 Task: Add an event with the title Training Session: Effective Team Collaboration and Communication, date ''2024/04/11'', time 9:40 AM to 11:40 AMand add a description: A Team Building Exercise is a purposeful activity or program designed to enhance collaboration, communication, trust, and camaraderie among team members. These exercises aim to strengthen relationships, improve team dynamics, and foster a positive and productive work environment. Team building exercises can take various forms, from indoor games and challenges to outdoor adventures or structured workshops._x000D_
_x000D_
Select event color  Banana . Add location for the event as: 987 Unter den Linden, Berlin, Germany, logged in from the account softage.5@softage.netand send the event invitation to softage.2@softage.net and softage.3@softage.net. Set a reminder for the event Every weekday(Monday to Friday)
Action: Mouse moved to (78, 146)
Screenshot: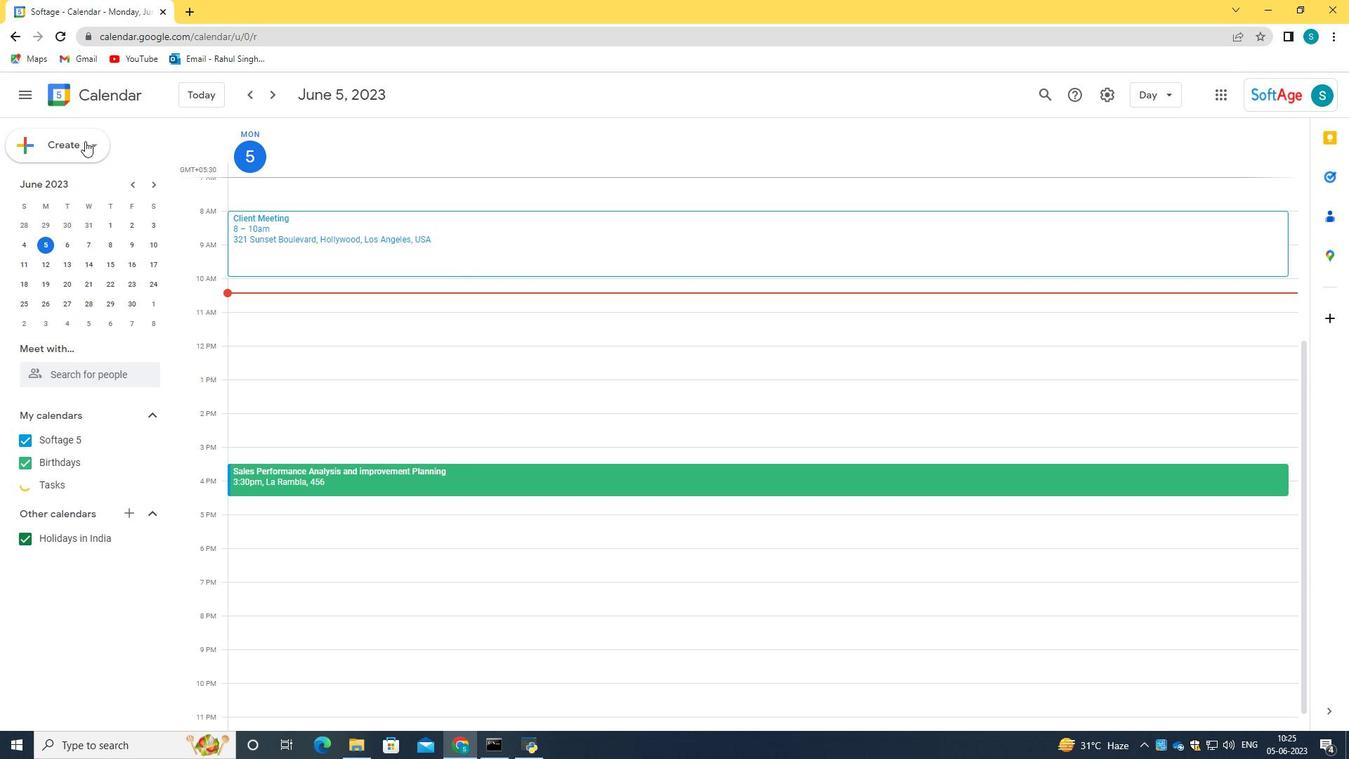 
Action: Mouse pressed left at (78, 146)
Screenshot: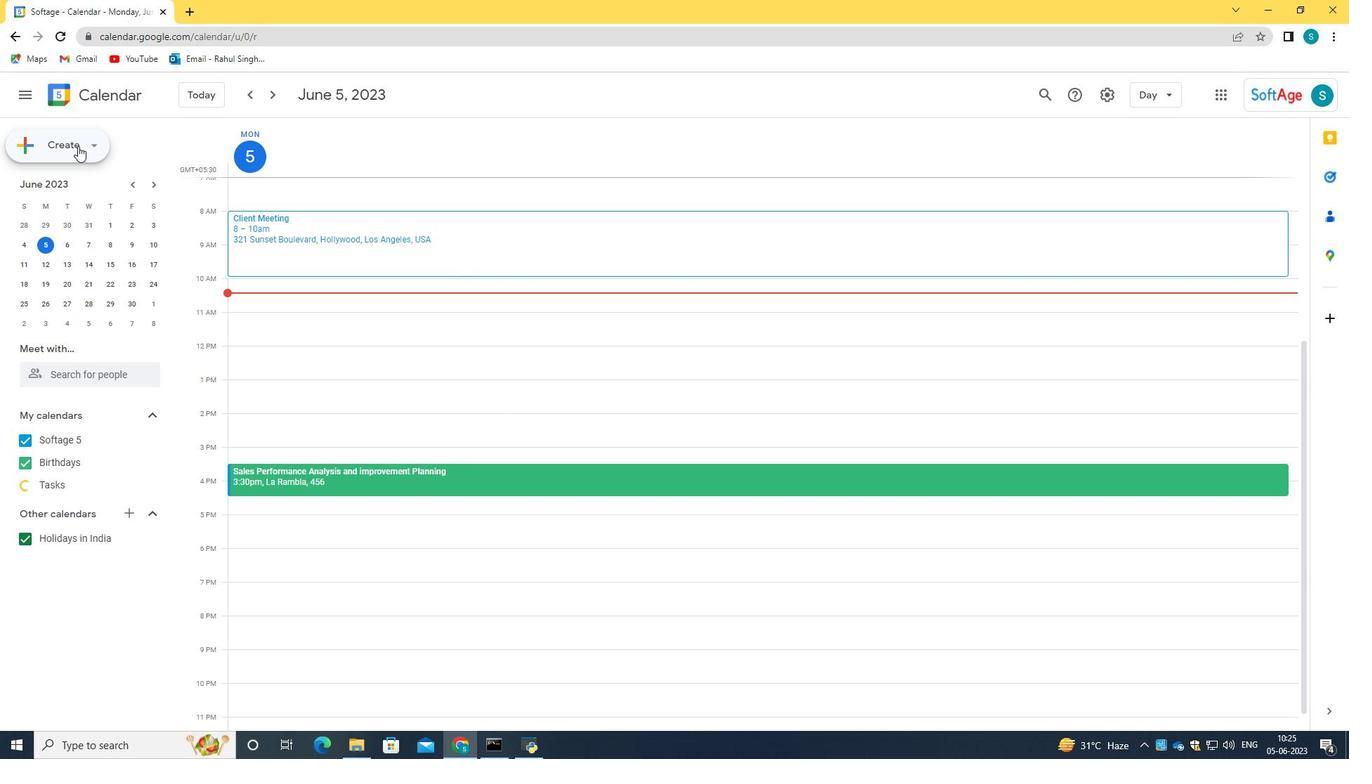 
Action: Mouse moved to (76, 184)
Screenshot: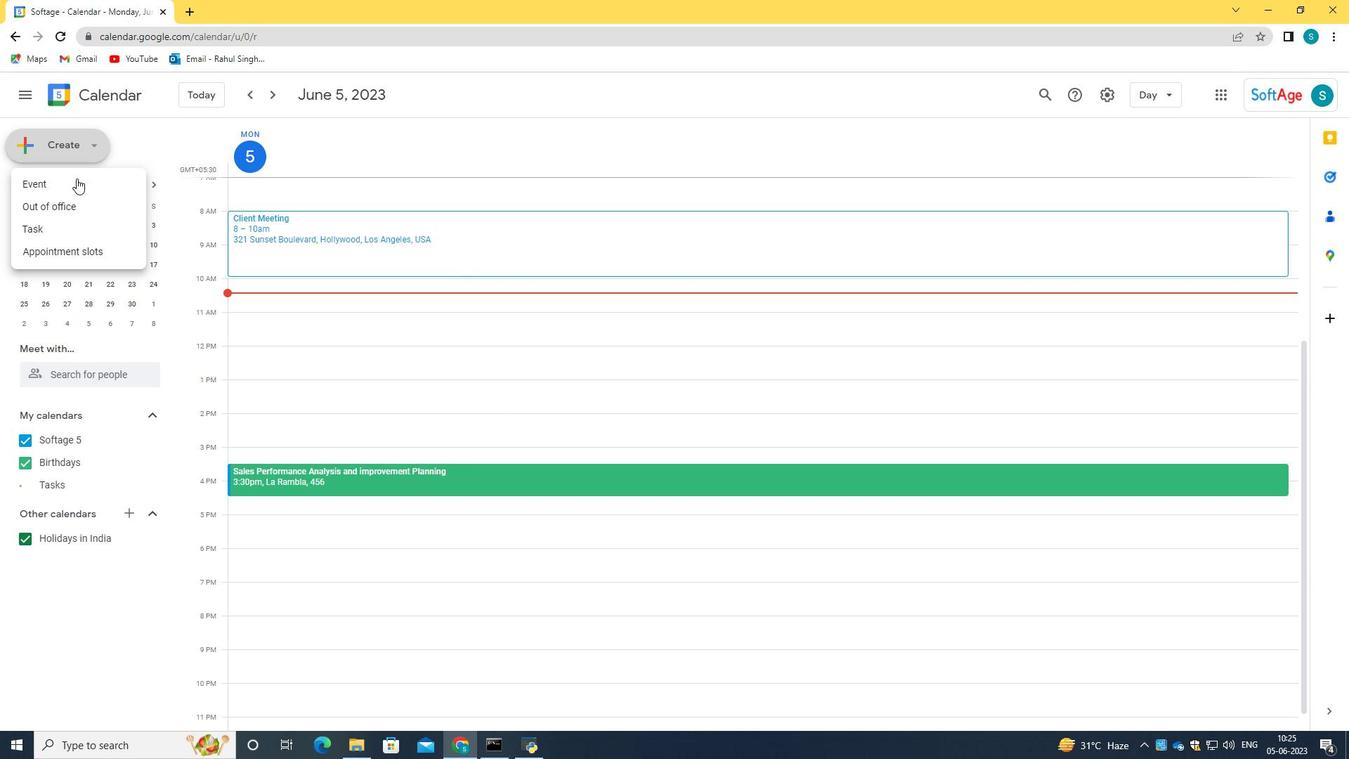 
Action: Mouse pressed left at (76, 184)
Screenshot: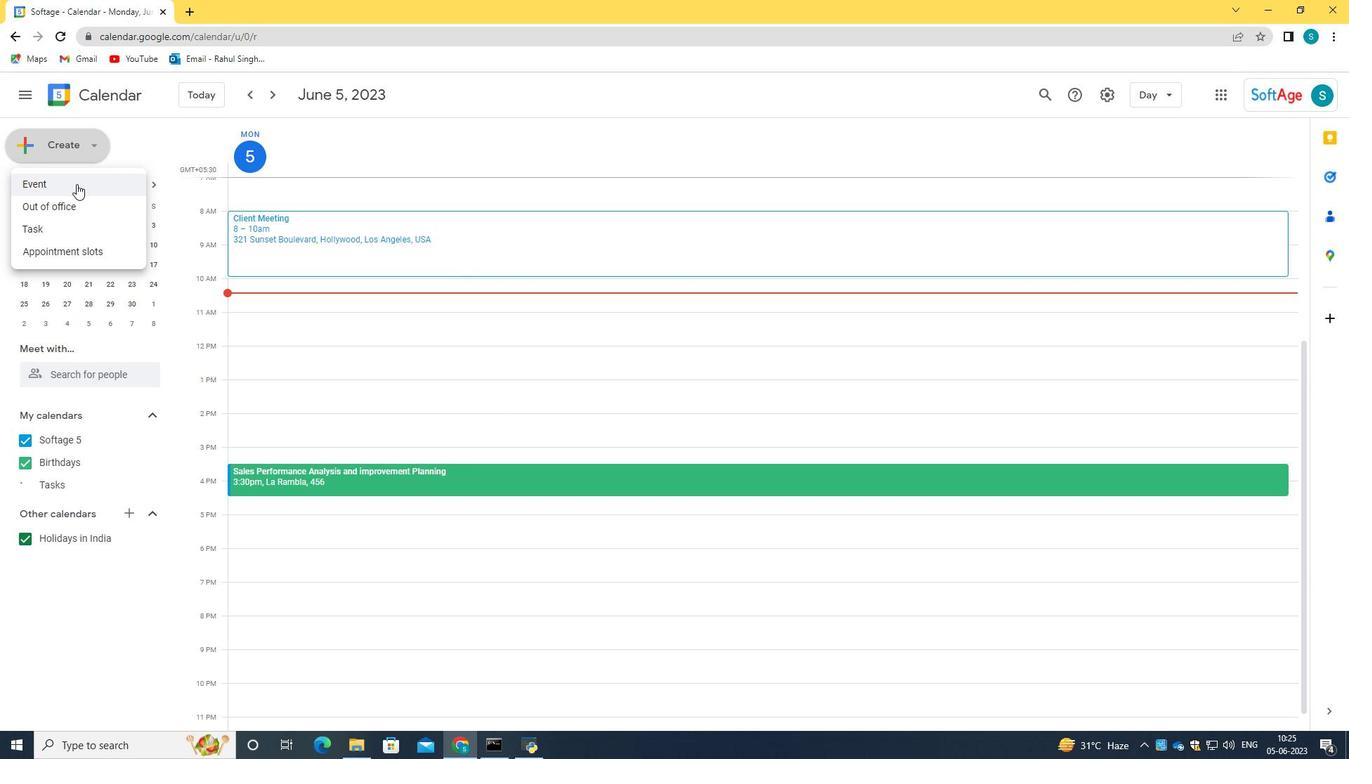 
Action: Mouse moved to (814, 568)
Screenshot: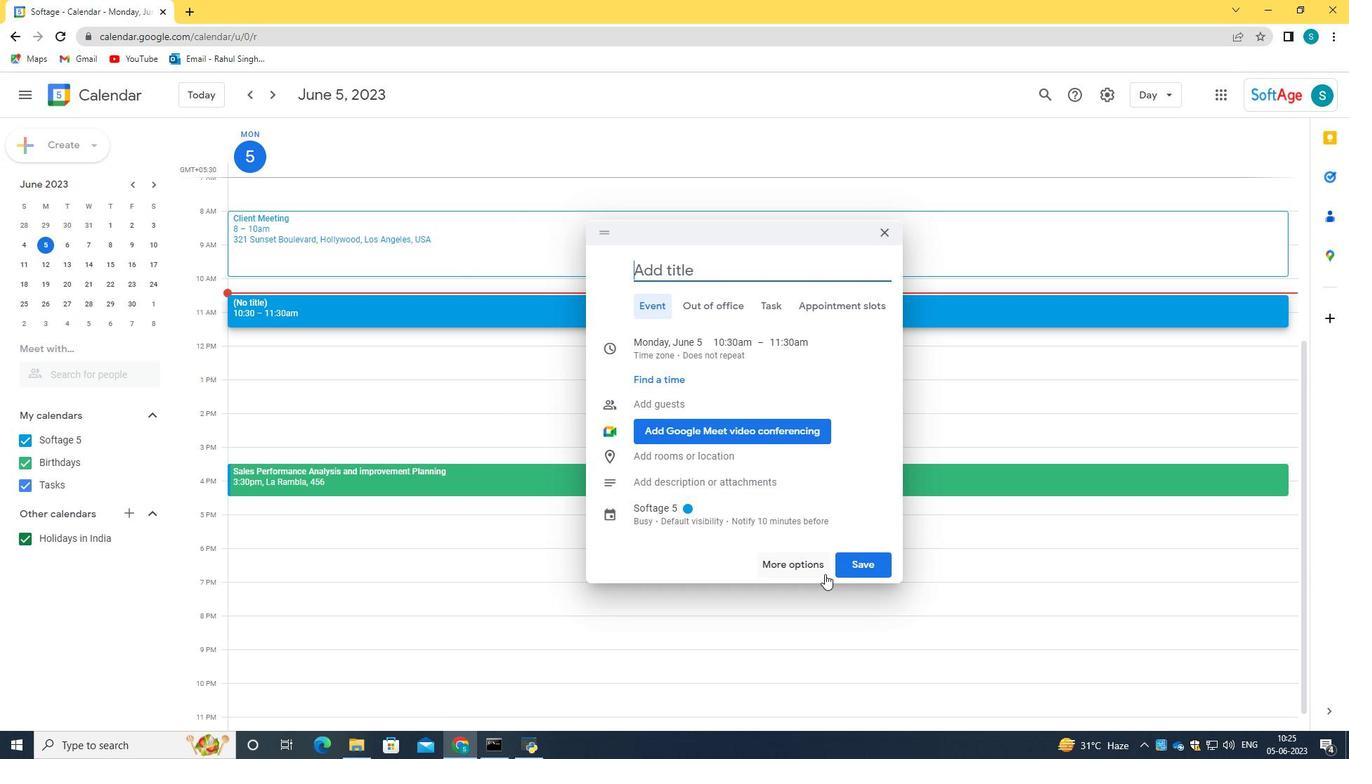 
Action: Mouse pressed left at (814, 568)
Screenshot: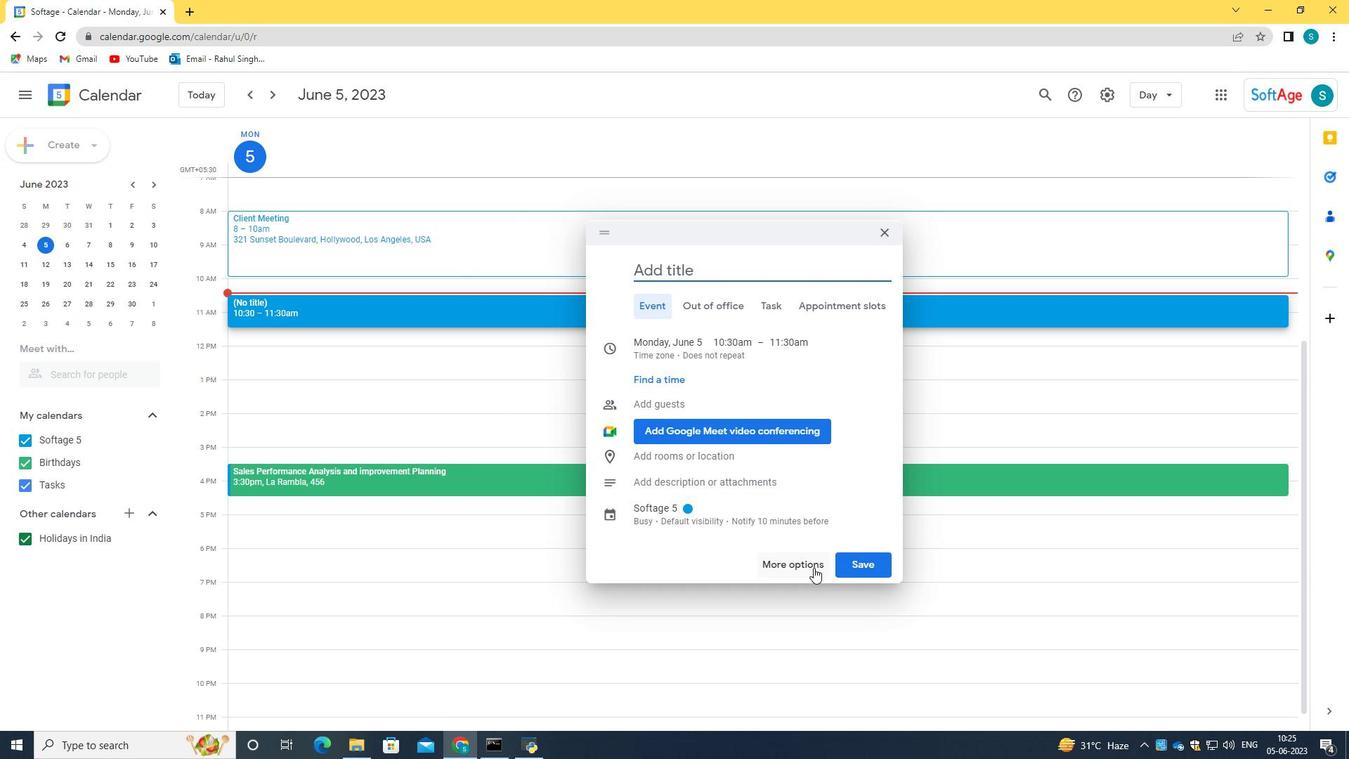 
Action: Mouse moved to (227, 102)
Screenshot: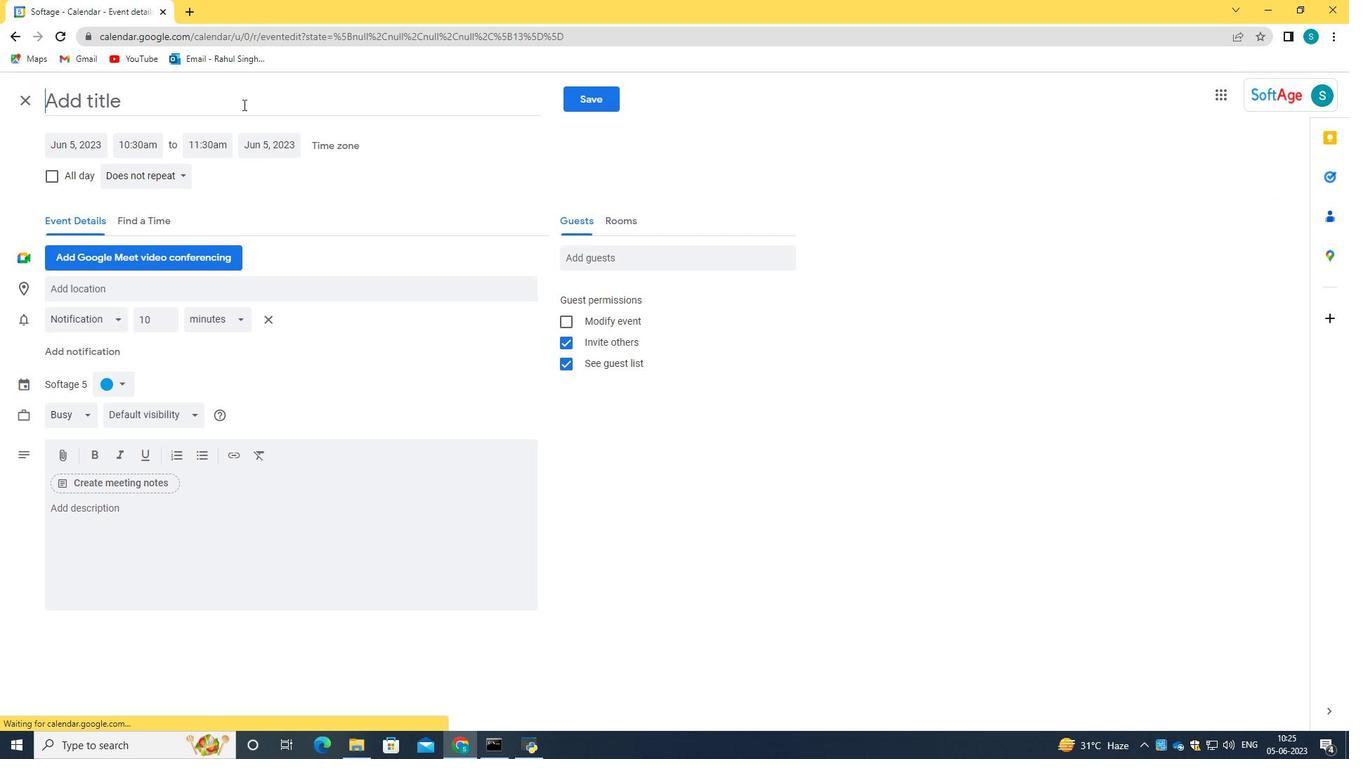 
Action: Mouse pressed left at (227, 102)
Screenshot: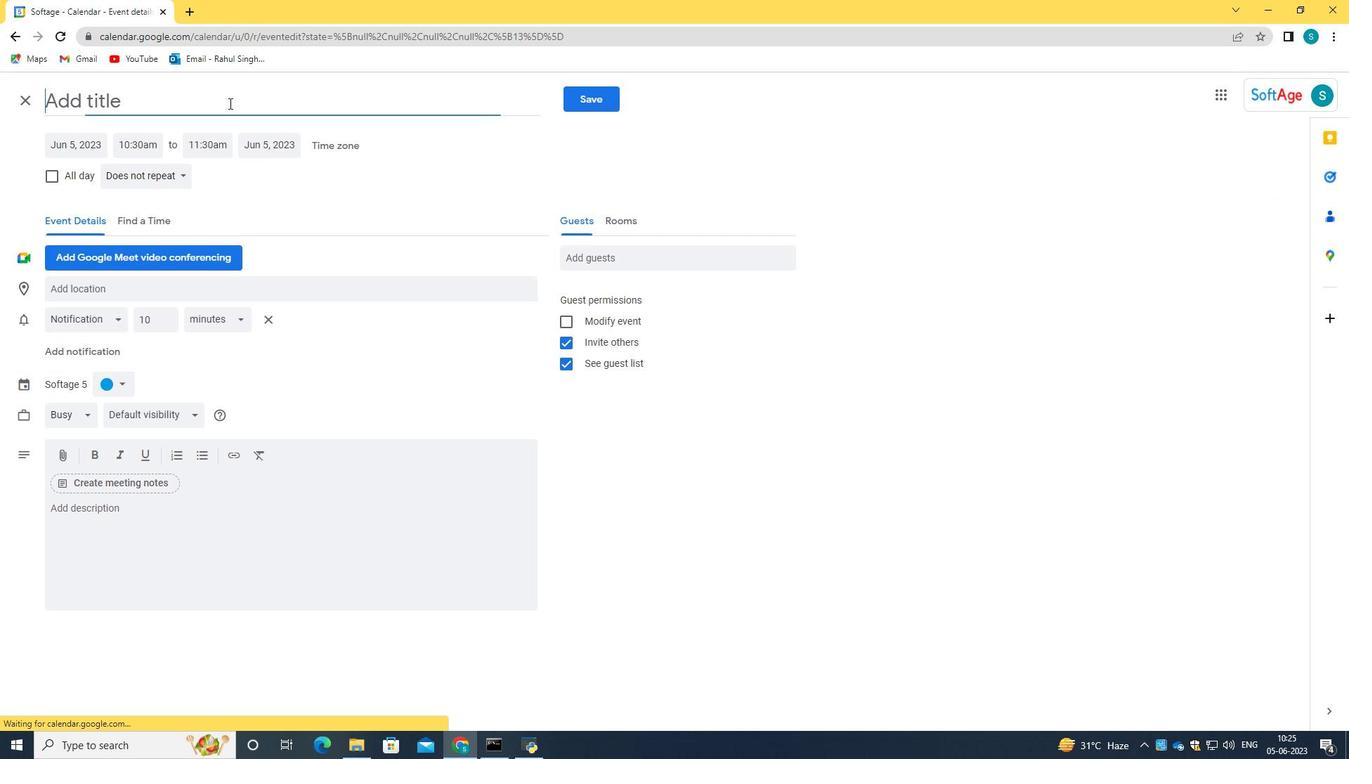 
Action: Key pressed <Key.caps_lock>T<Key.caps_lock>raining<Key.space><Key.caps_lock>S<Key.caps_lock>ession<Key.shift_r>:<Key.space><Key.caps_lock>E<Key.caps_lock>g<Key.backspace>ffective<Key.space><Key.caps_lock>T<Key.caps_lock>eam<Key.space><Key.caps_lock>C<Key.caps_lock>ollaboration<Key.space>and<Key.space>c<Key.backspace><Key.caps_lock>C<Key.caps_lock>ommunia<Key.backspace>cation
Screenshot: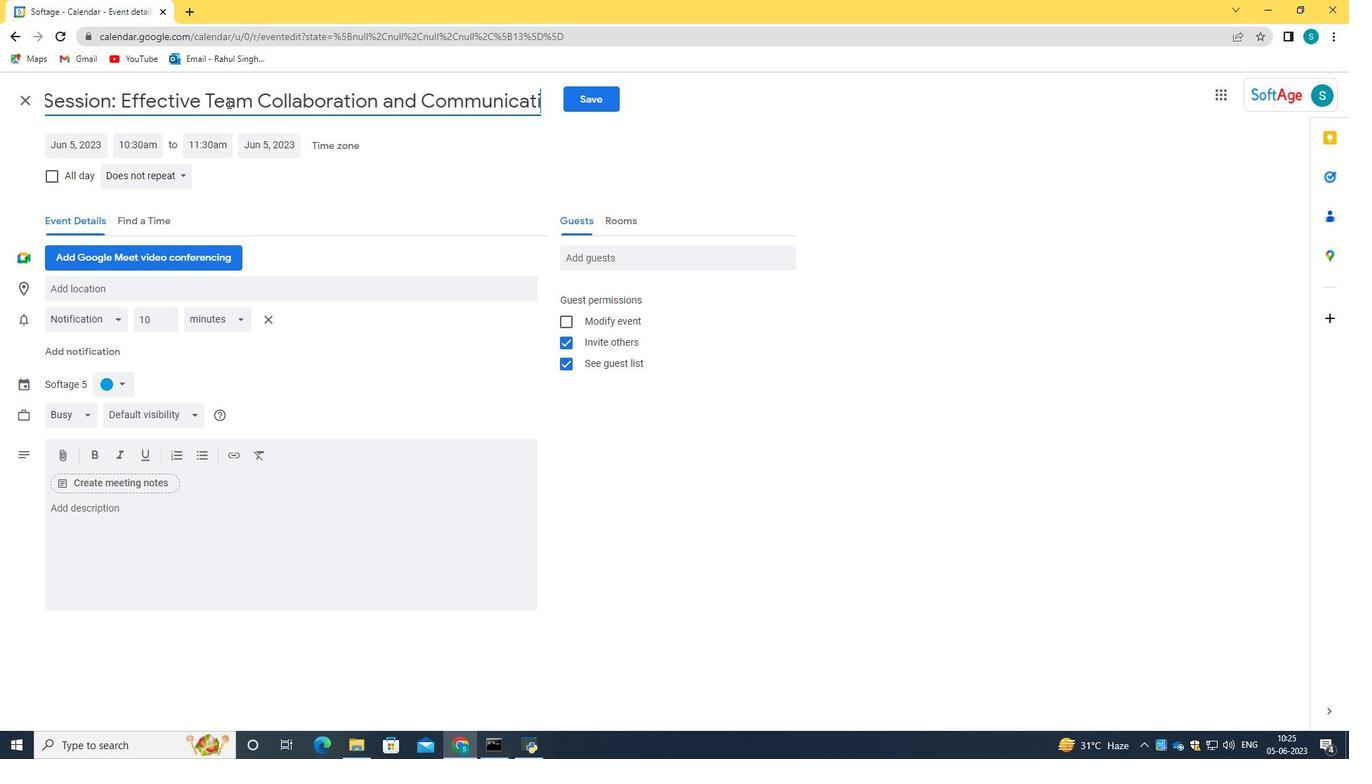 
Action: Mouse moved to (75, 136)
Screenshot: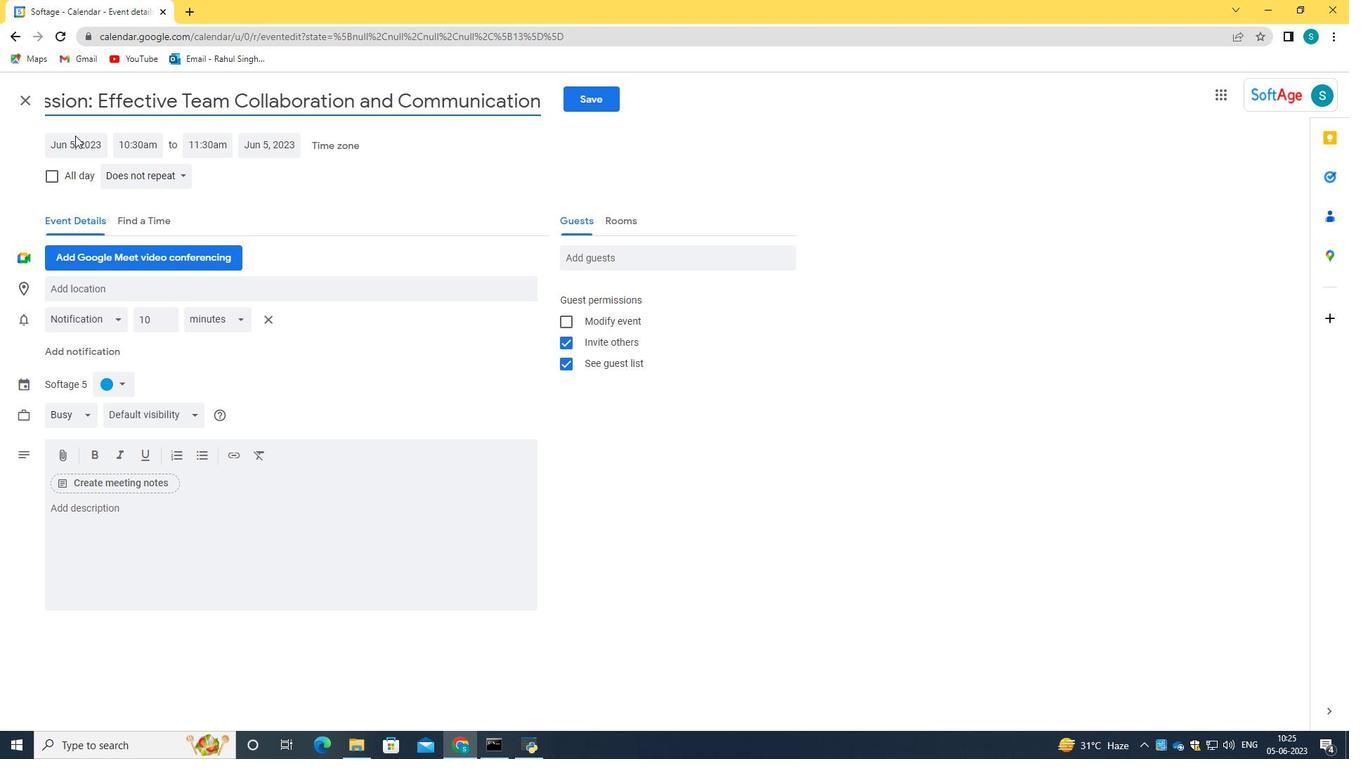 
Action: Mouse pressed left at (75, 136)
Screenshot: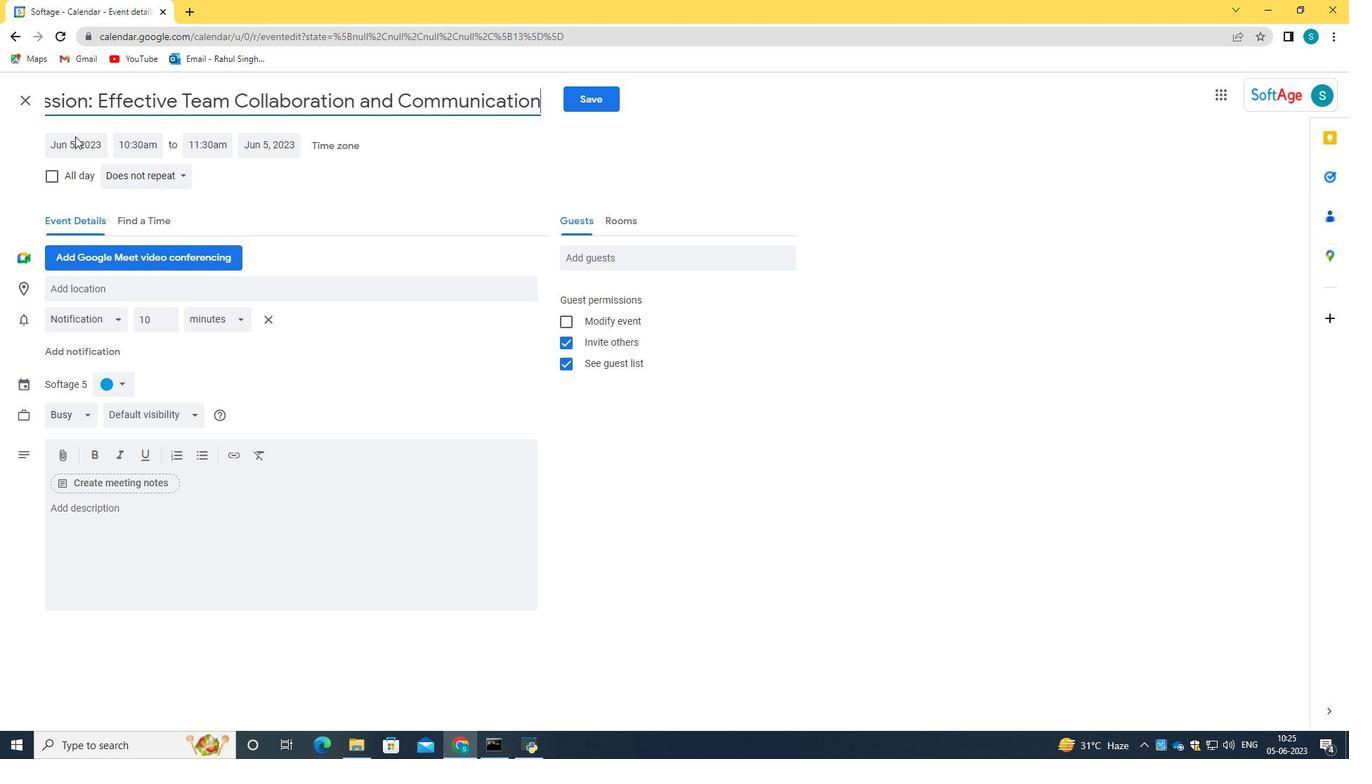 
Action: Key pressed 2024/04/11<Key.tab>9<Key.shift_r>:40<Key.space>am<Key.tab>11<Key.shift_r>:40<Key.space>am
Screenshot: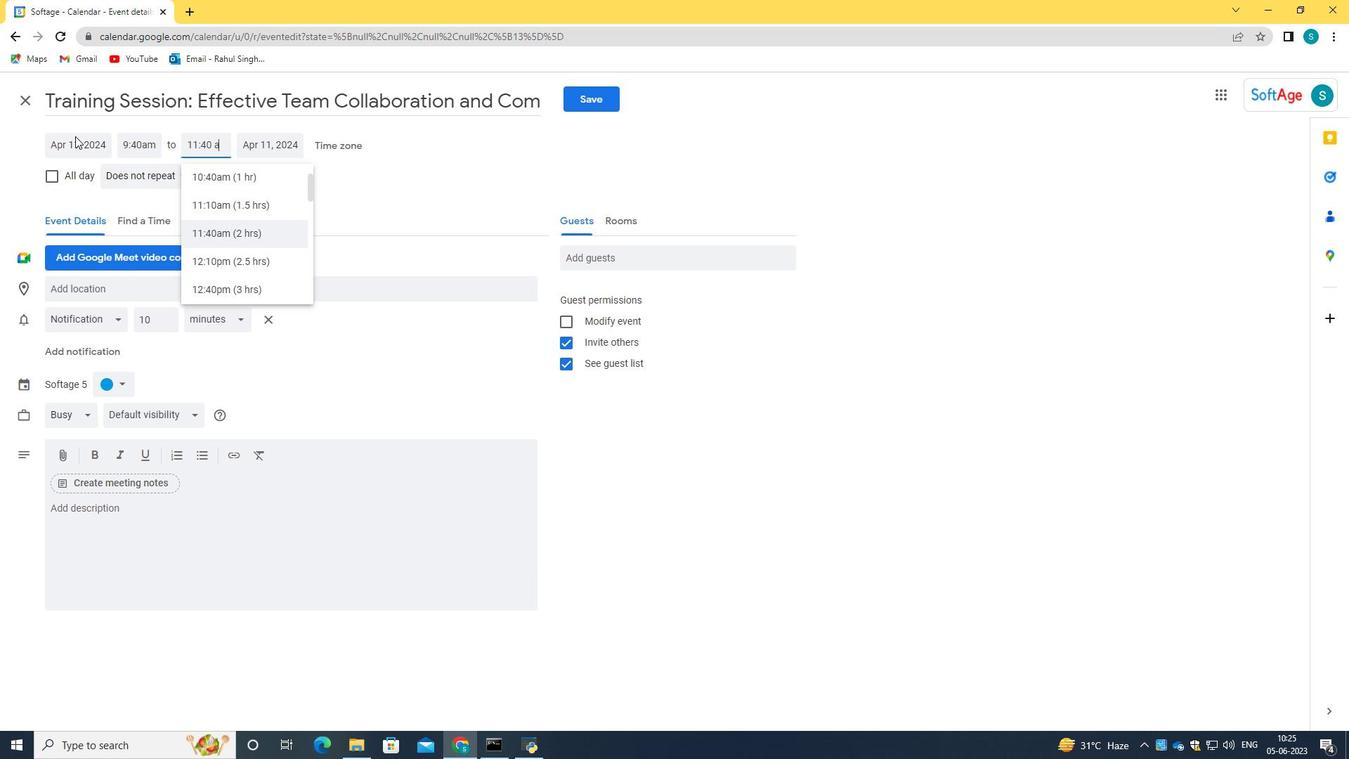 
Action: Mouse moved to (247, 234)
Screenshot: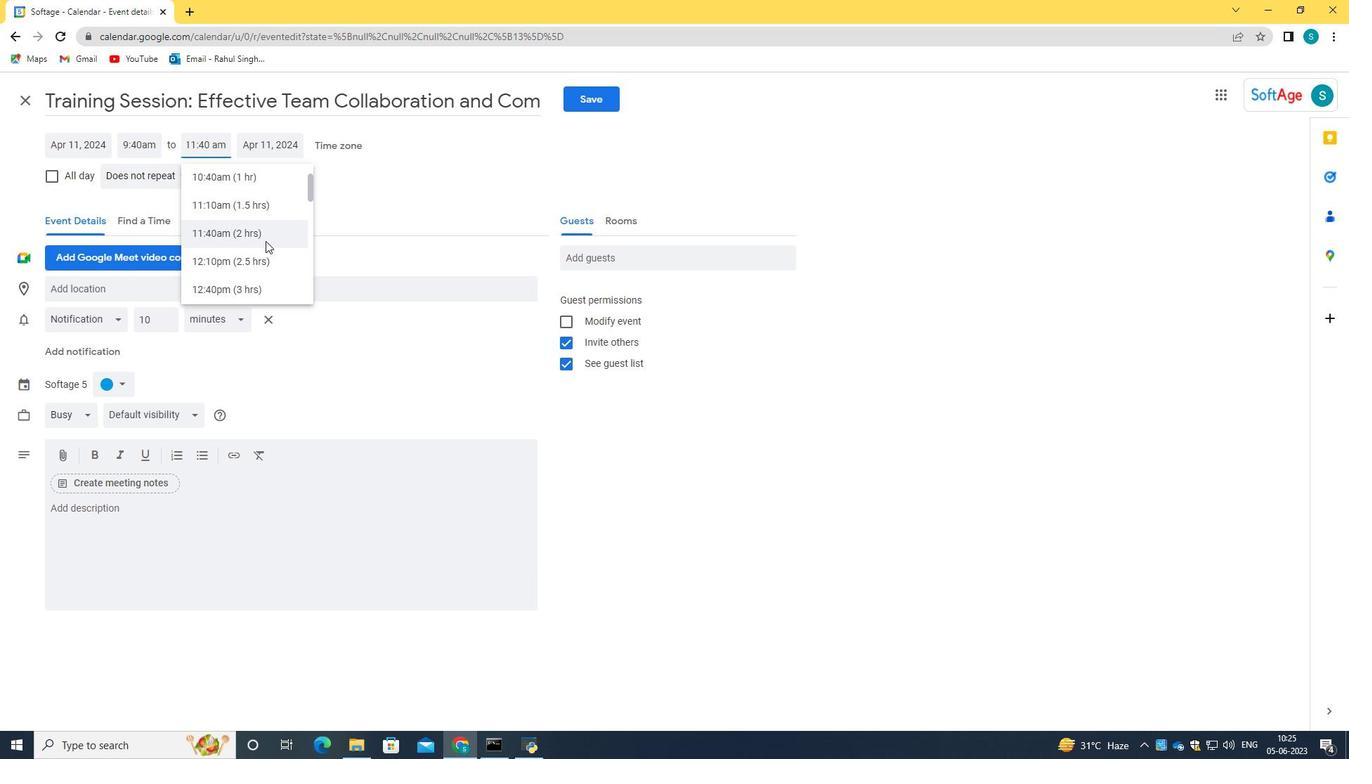 
Action: Mouse pressed left at (247, 234)
Screenshot: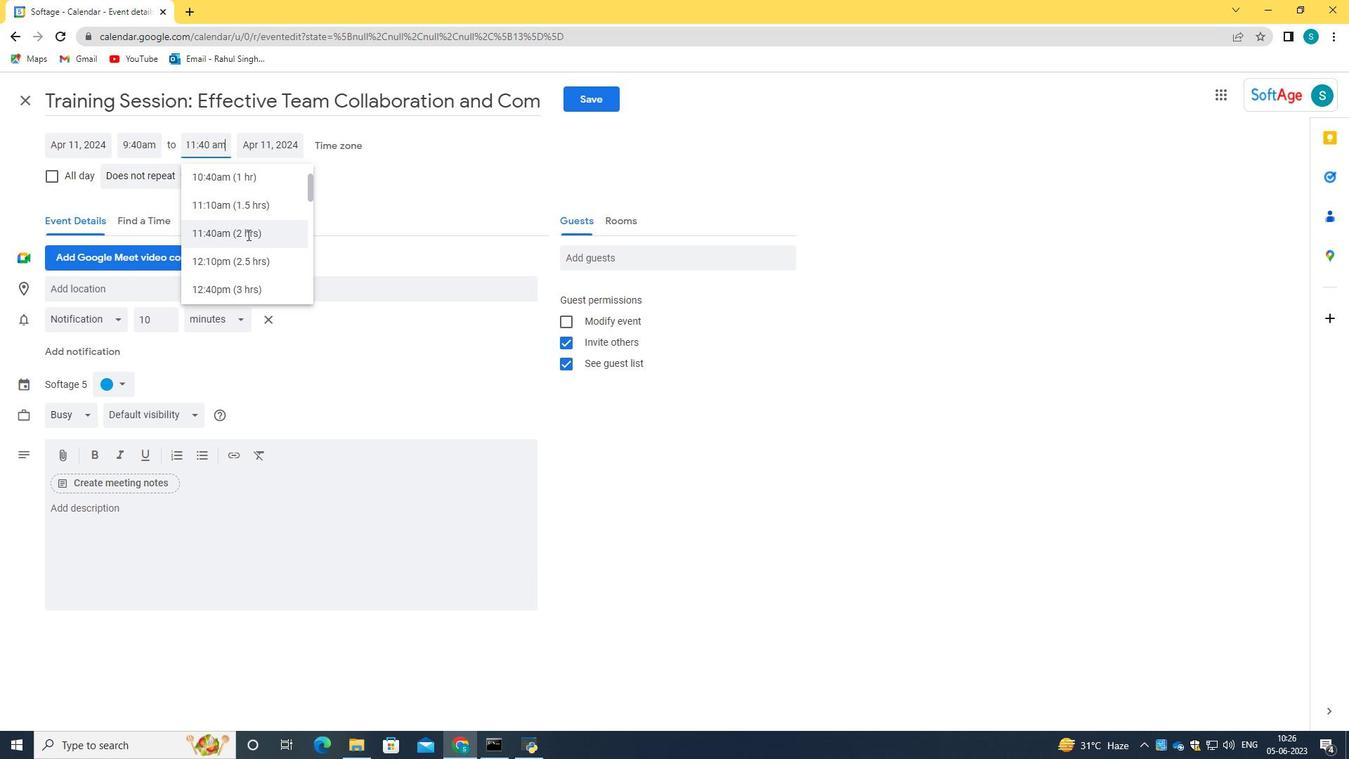 
Action: Mouse moved to (182, 540)
Screenshot: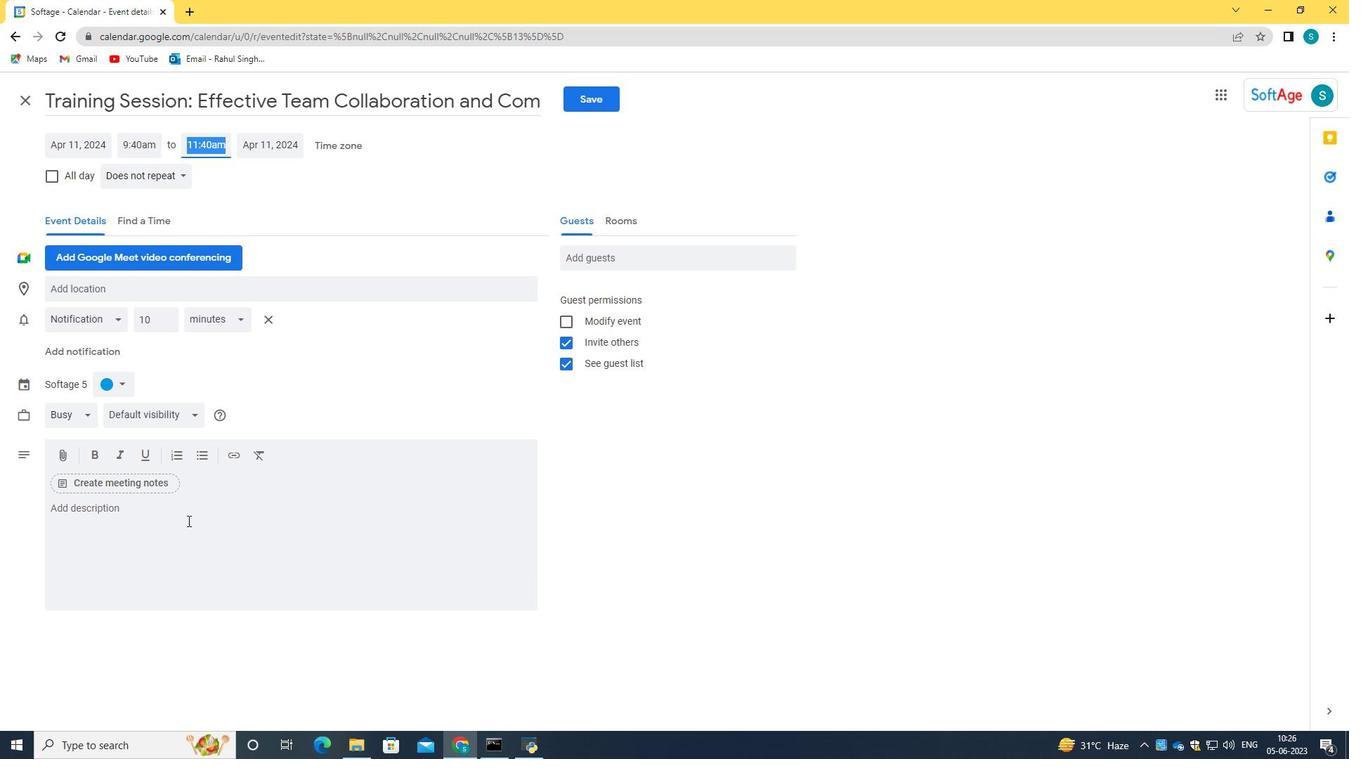 
Action: Mouse pressed left at (182, 540)
Screenshot: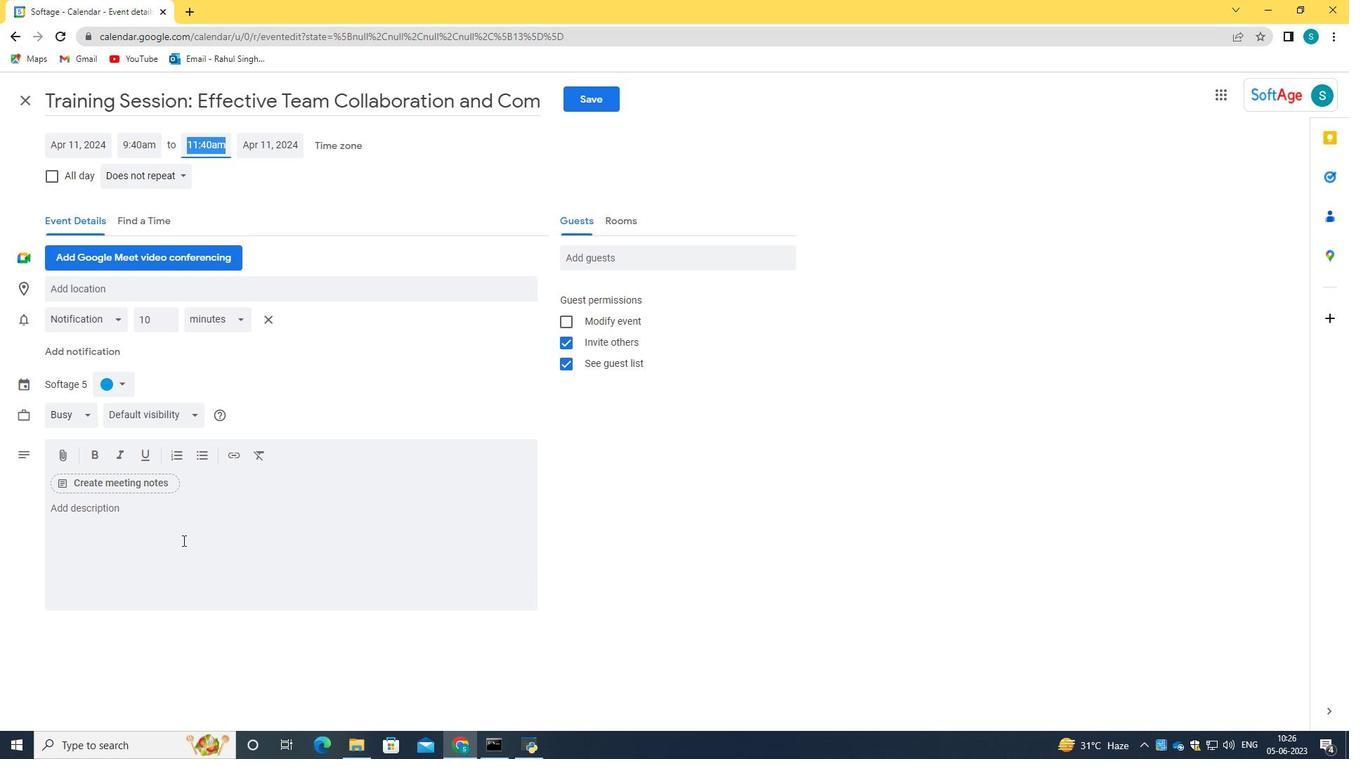 
Action: Key pressed <Key.caps_lock>A<Key.space><Key.caps_lock>t<Key.backspace><Key.caps_lock>T<Key.caps_lock>eam<Key.space><Key.caps_lock>B<Key.caps_lock>uilding<Key.space><Key.caps_lock>E<Key.caps_lock>xersice<Key.space><Key.backspace><Key.backspace><Key.backspace><Key.backspace><Key.backspace>cise<Key.space><Key.caps_lock>I<Key.backspace><Key.caps_lock>is<Key.space>a<Key.space>purposeful<Key.space>activity<Key.space>or<Key.space>program<Key.space>designed<Key.space>to<Key.space>enhance<Key.space>collaboration,<Key.space>communication,<Key.space>truse,<Key.space><Key.backspace><Key.backspace>t<Key.space><Key.backspace><Key.backspace><Key.backspace>t,<Key.space>and<Key.space>camaraderie<Key.space>amont<Key.backspace>g<Key.space>team<Key.space>members.<Key.space><Key.caps_lock>T<Key.caps_lock>hese<Key.space>exercises<Key.space>aim<Key.space>to<Key.space>and<Key.space>foster<Key.space>a<Key.space>positive<Key.space>and<Key.space>productive<Key.space>work<Key.space>environment.<Key.space><Key.caps_lock>T<Key.caps_lock>eam<Key.space>buili<Key.backspace>ding<Key.space>exercises<Key.space>can<Key.space>take<Key.space>various<Key.space>forms,<Key.space>from<Key.space>indoor<Key.space>games<Key.space>and<Key.space>challenges<Key.space>to<Key.space>outdoor<Key.space>adventures<Key.space>or<Key.space>structured<Key.space>workshop.
Screenshot: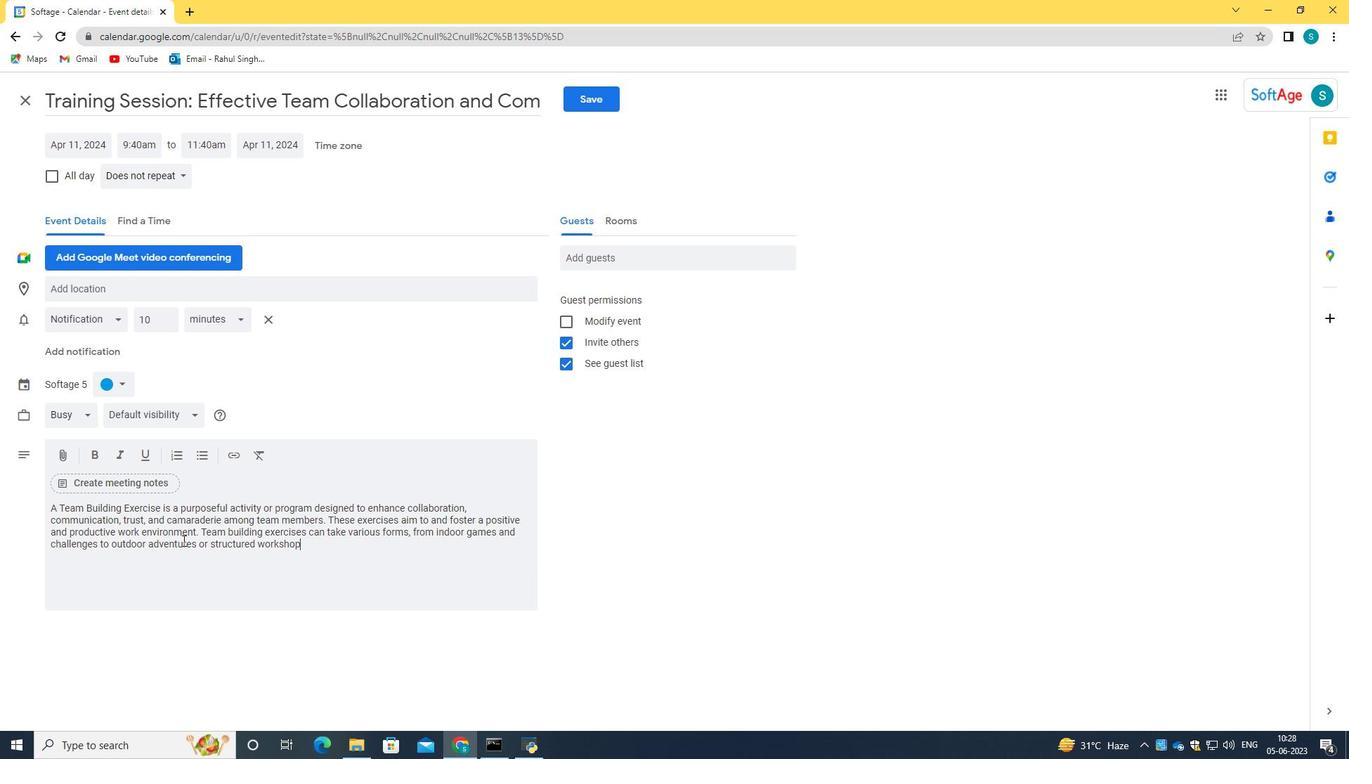 
Action: Mouse moved to (107, 382)
Screenshot: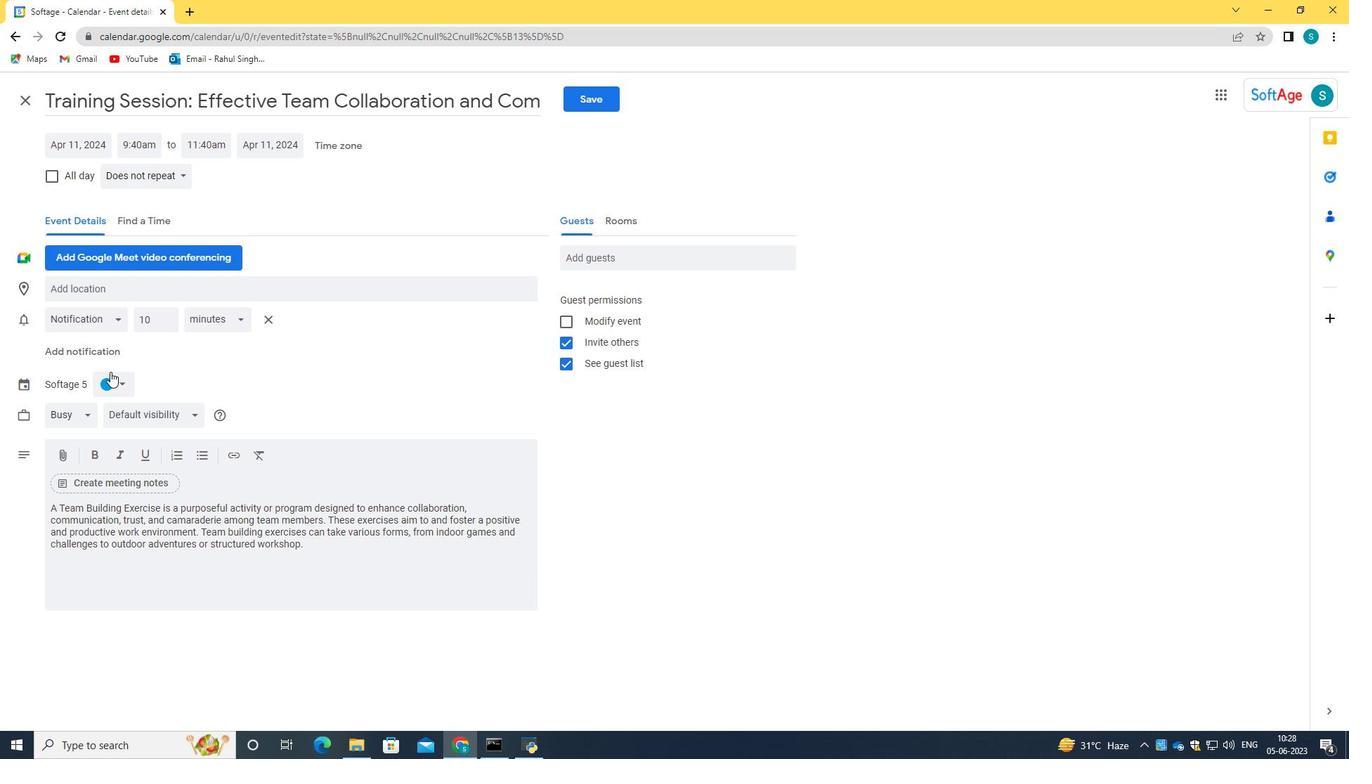 
Action: Mouse pressed left at (107, 382)
Screenshot: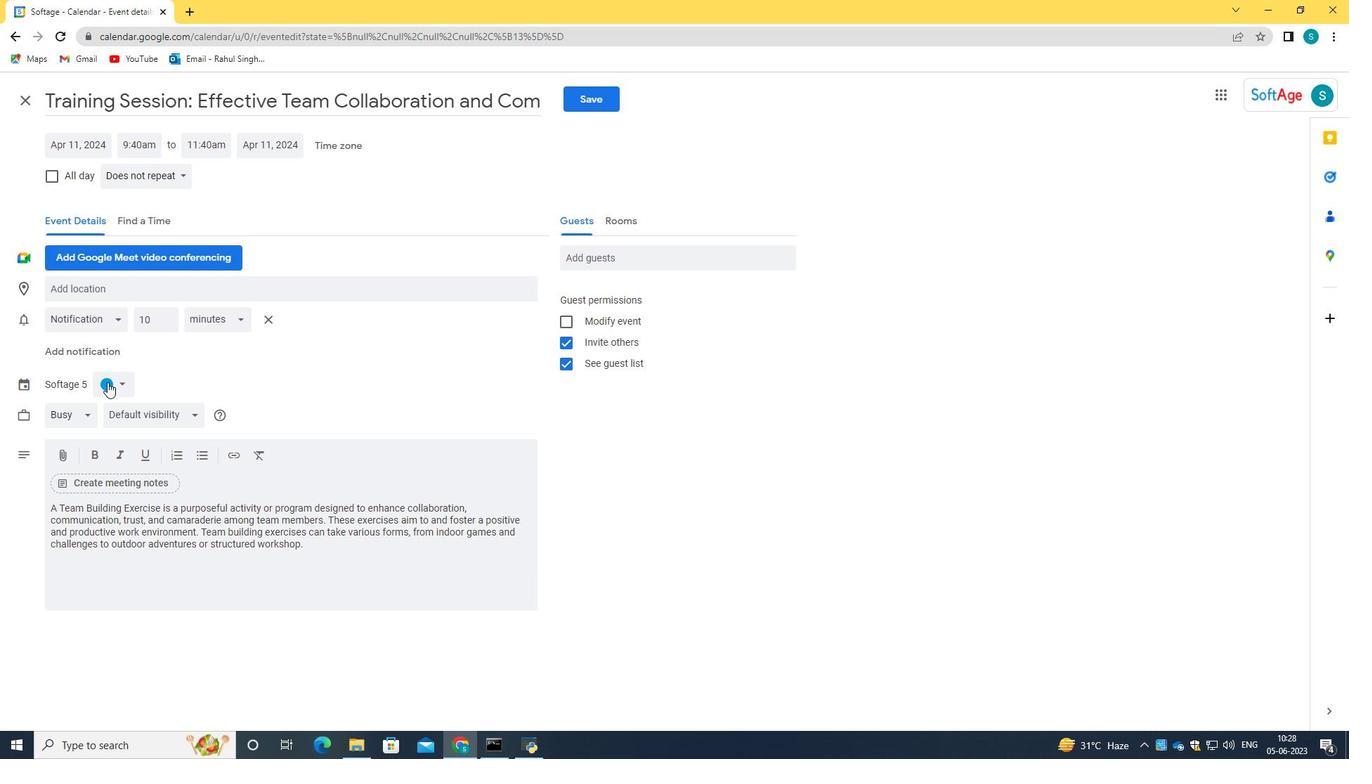 
Action: Mouse moved to (117, 402)
Screenshot: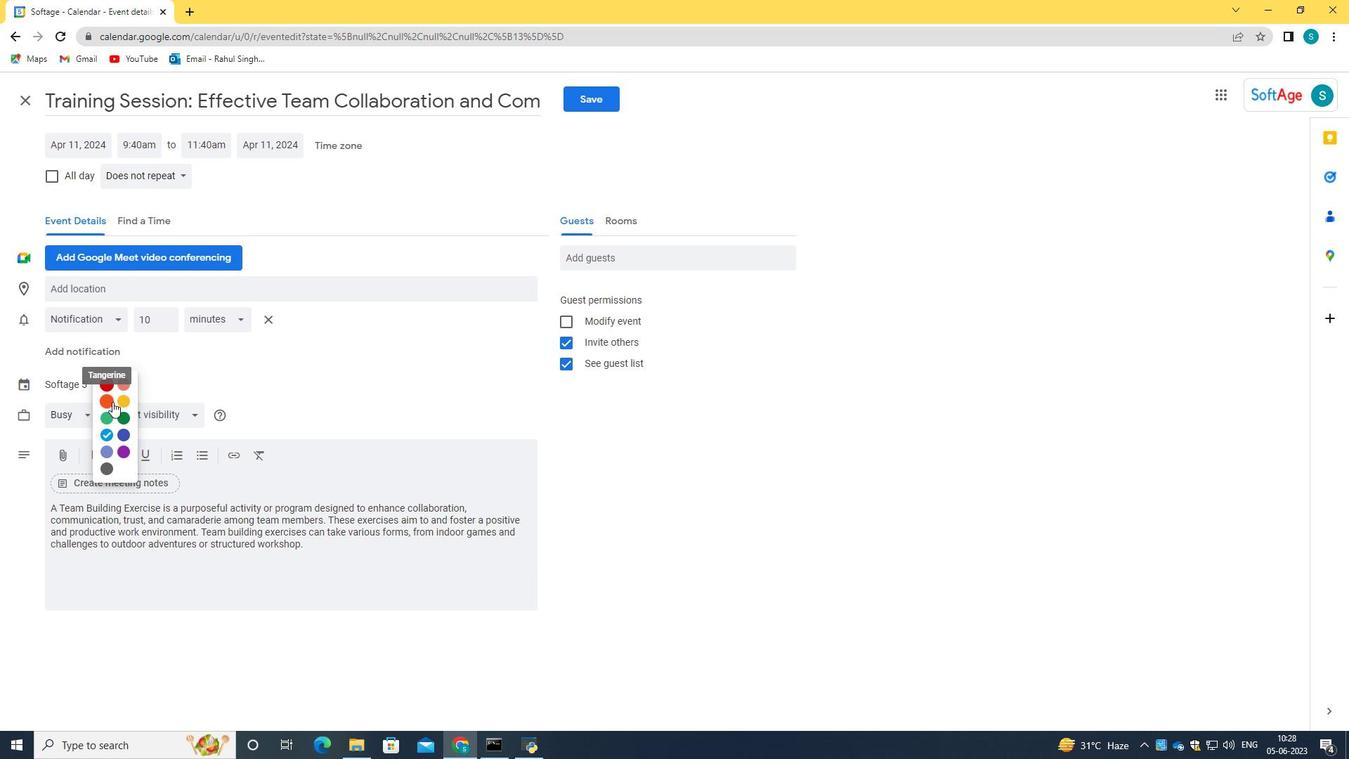 
Action: Mouse pressed left at (117, 402)
Screenshot: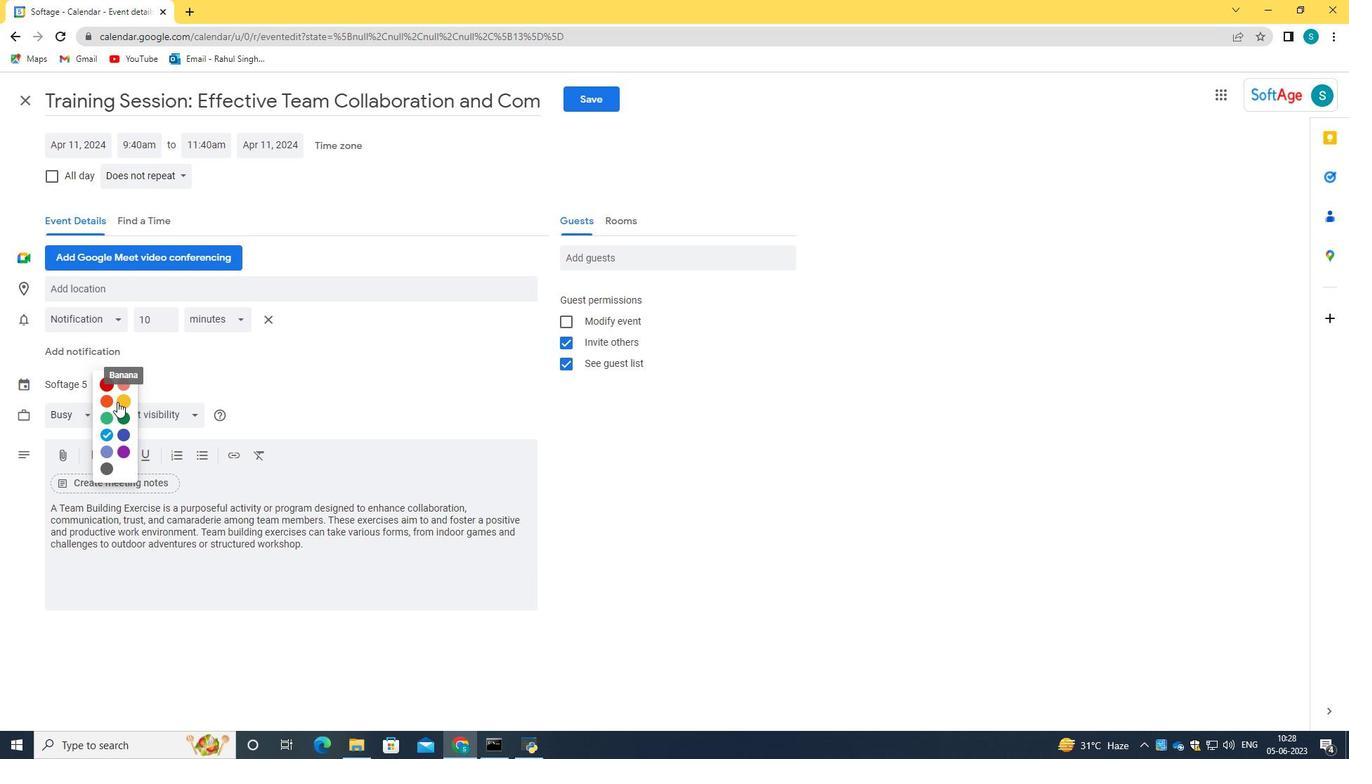 
Action: Mouse moved to (171, 284)
Screenshot: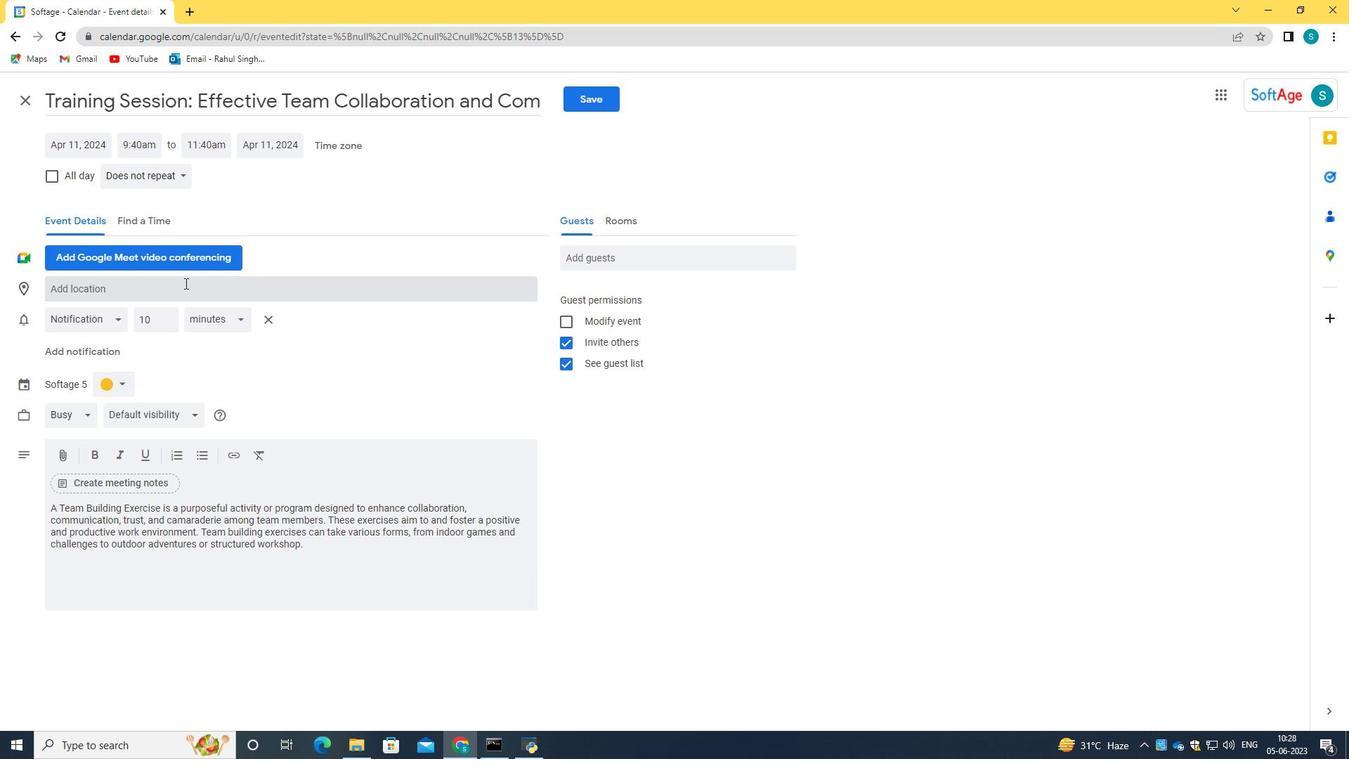 
Action: Mouse pressed left at (171, 284)
Screenshot: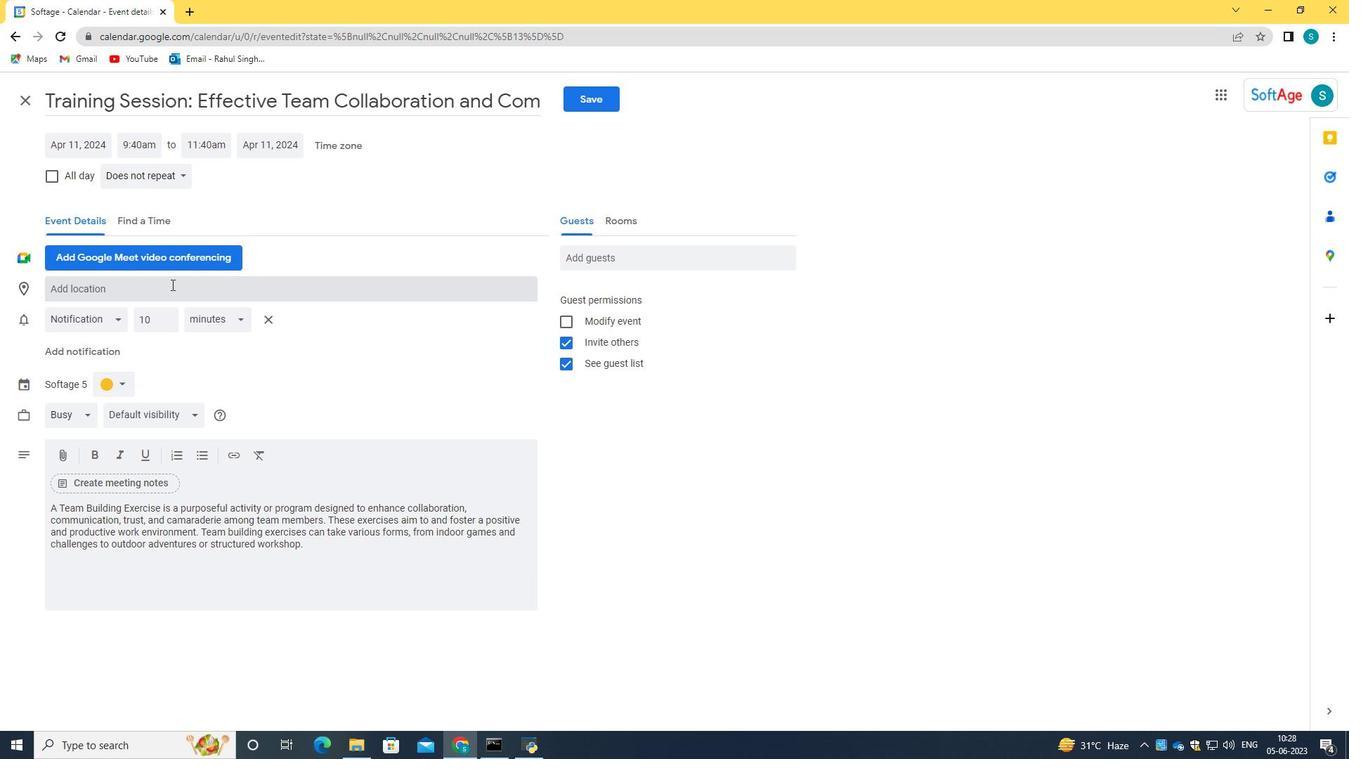 
Action: Key pressed 987<Key.space><Key.caps_lock>U<Key.caps_lock>nter<Key.space>den<Key.space><Key.caps_lock>L<Key.caps_lock>inden,<Key.space><Key.caps_lock>B<Key.caps_lock>erlin
Screenshot: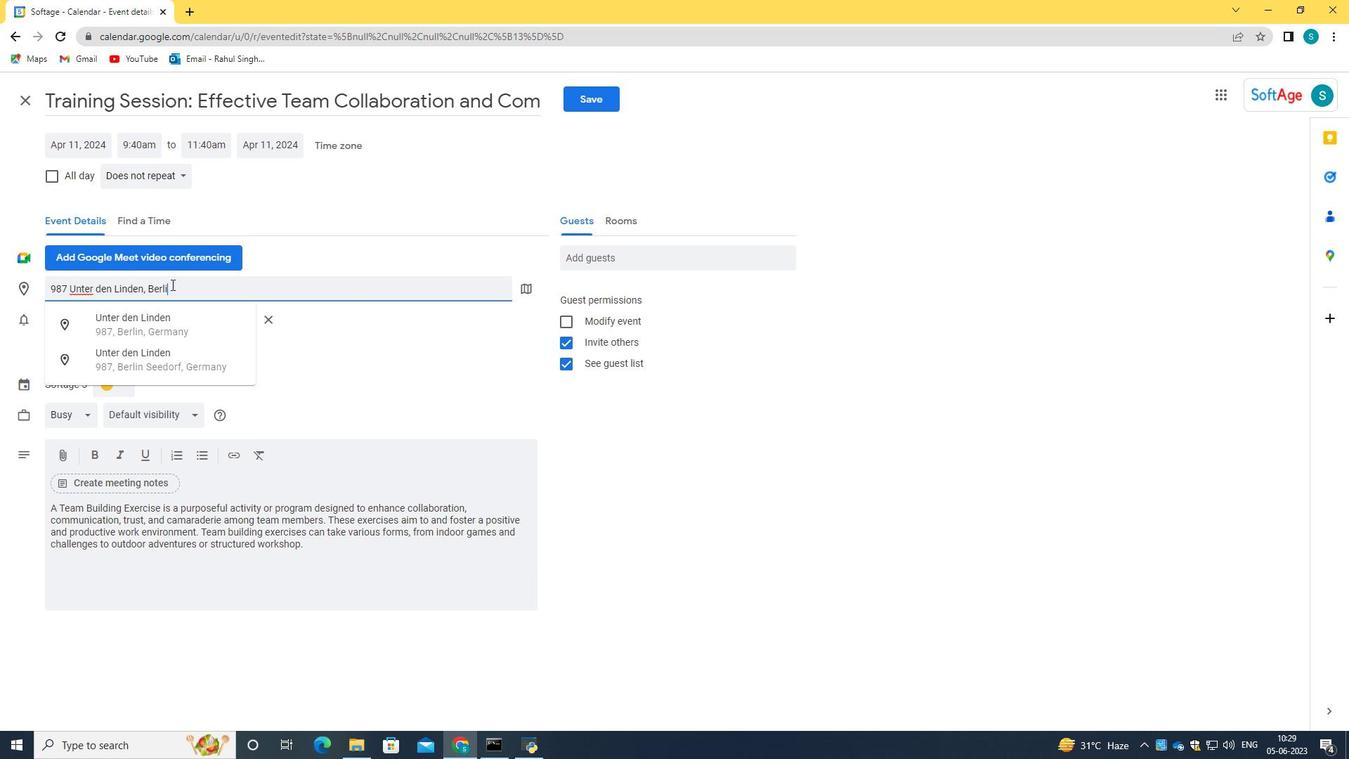 
Action: Mouse moved to (183, 323)
Screenshot: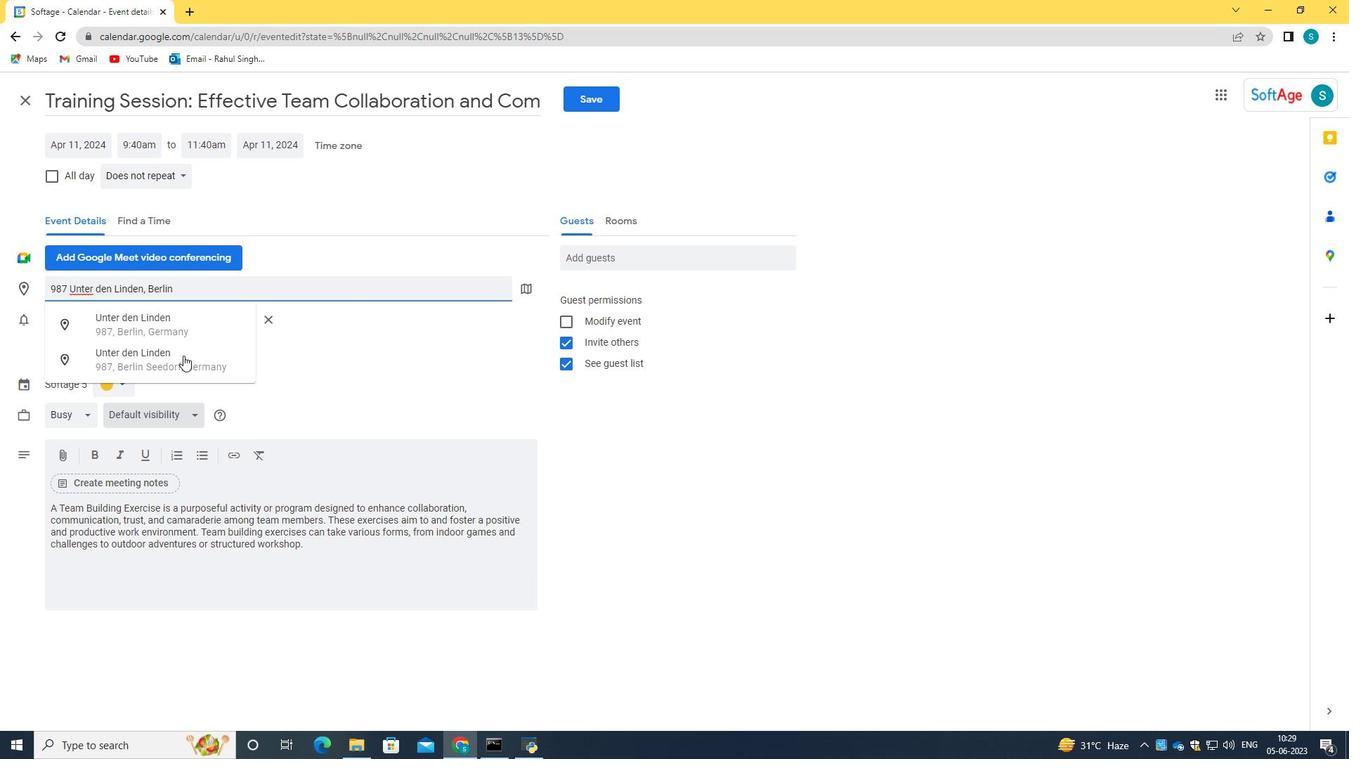 
Action: Mouse pressed left at (183, 323)
Screenshot: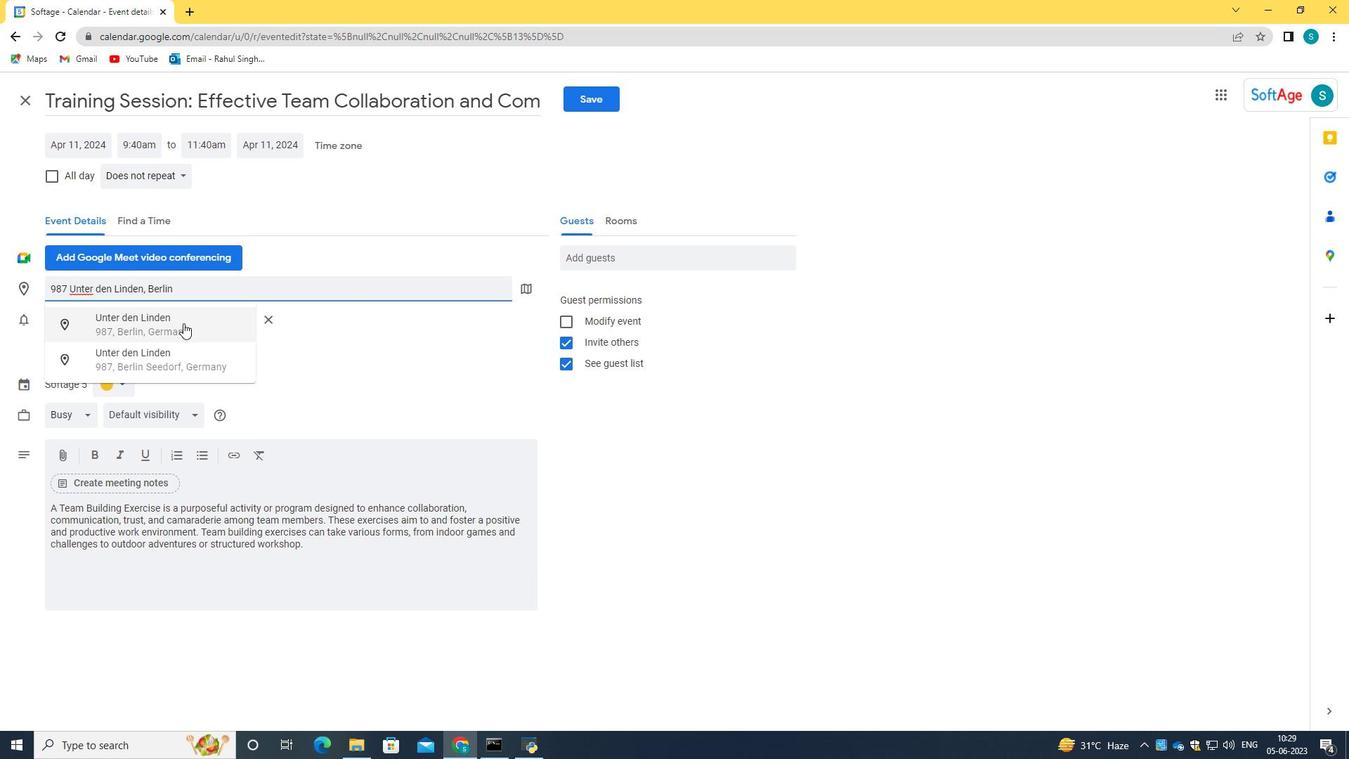 
Action: Mouse moved to (639, 256)
Screenshot: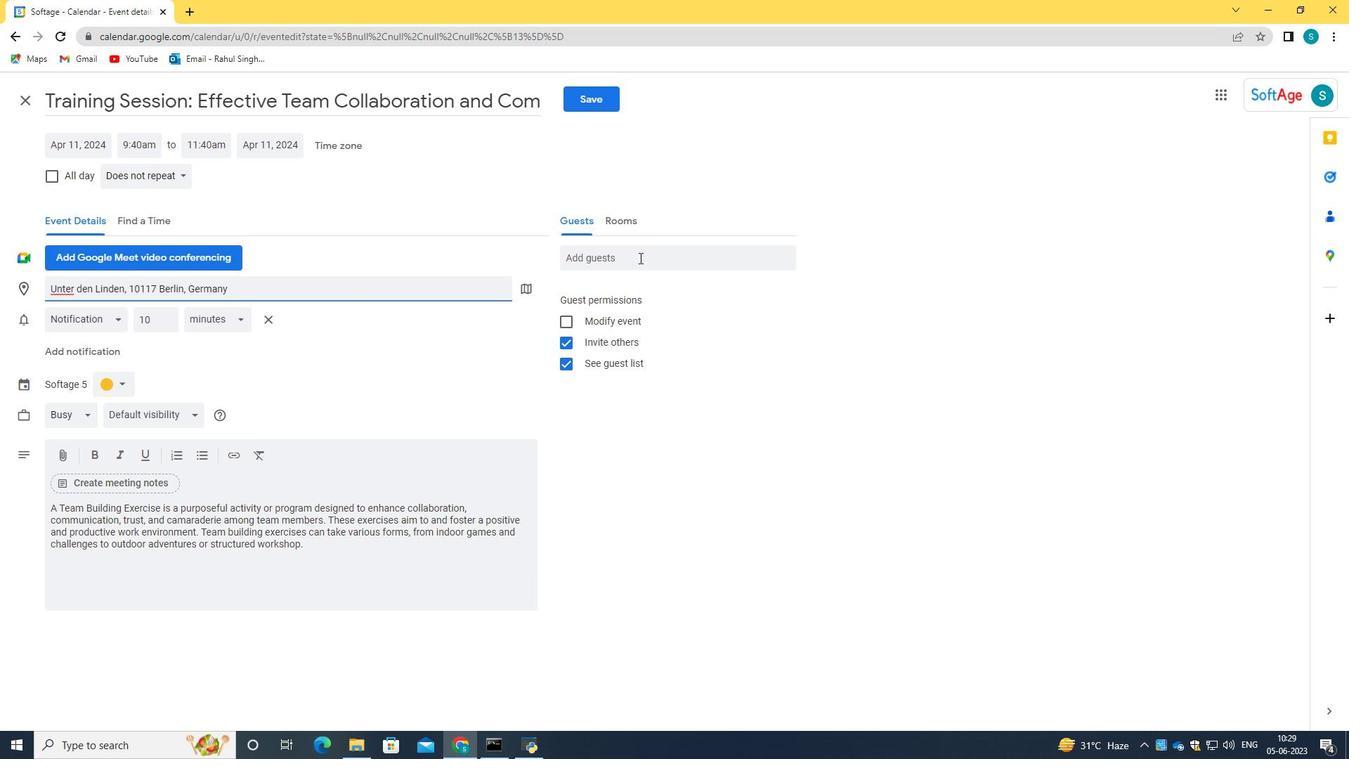 
Action: Mouse pressed left at (639, 256)
Screenshot: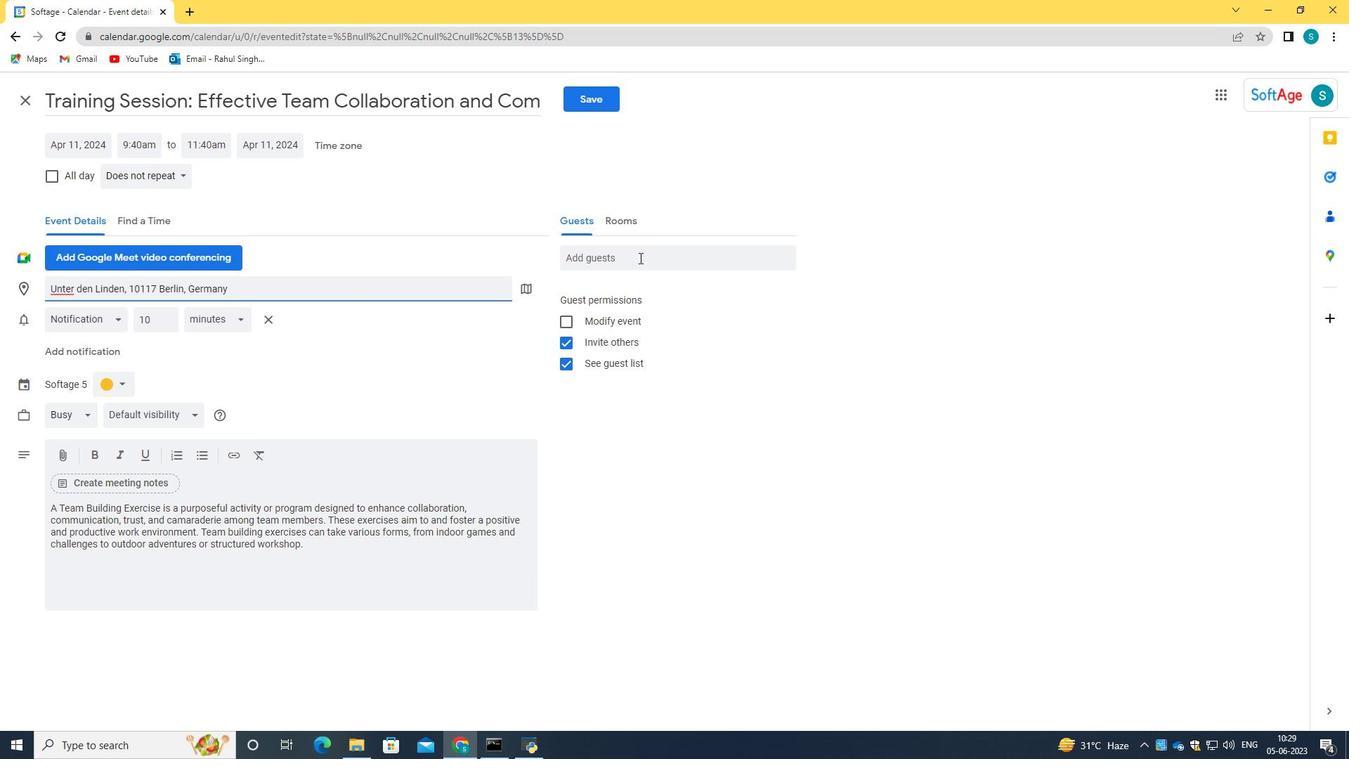 
Action: Key pressed softage.2<Key.shift>@softage.net<Key.tab>softage.3<Key.shift>@sofg<Key.backspace>tage.net
Screenshot: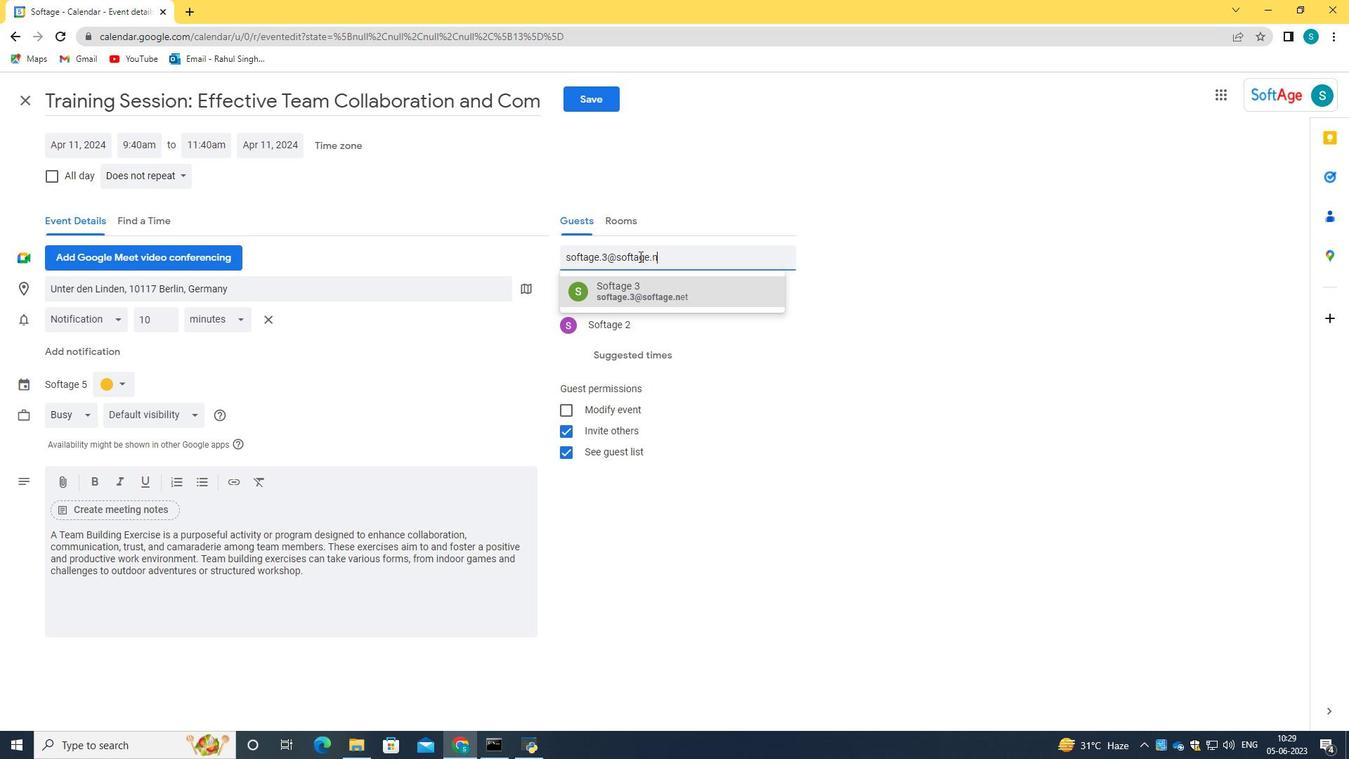 
Action: Mouse moved to (666, 287)
Screenshot: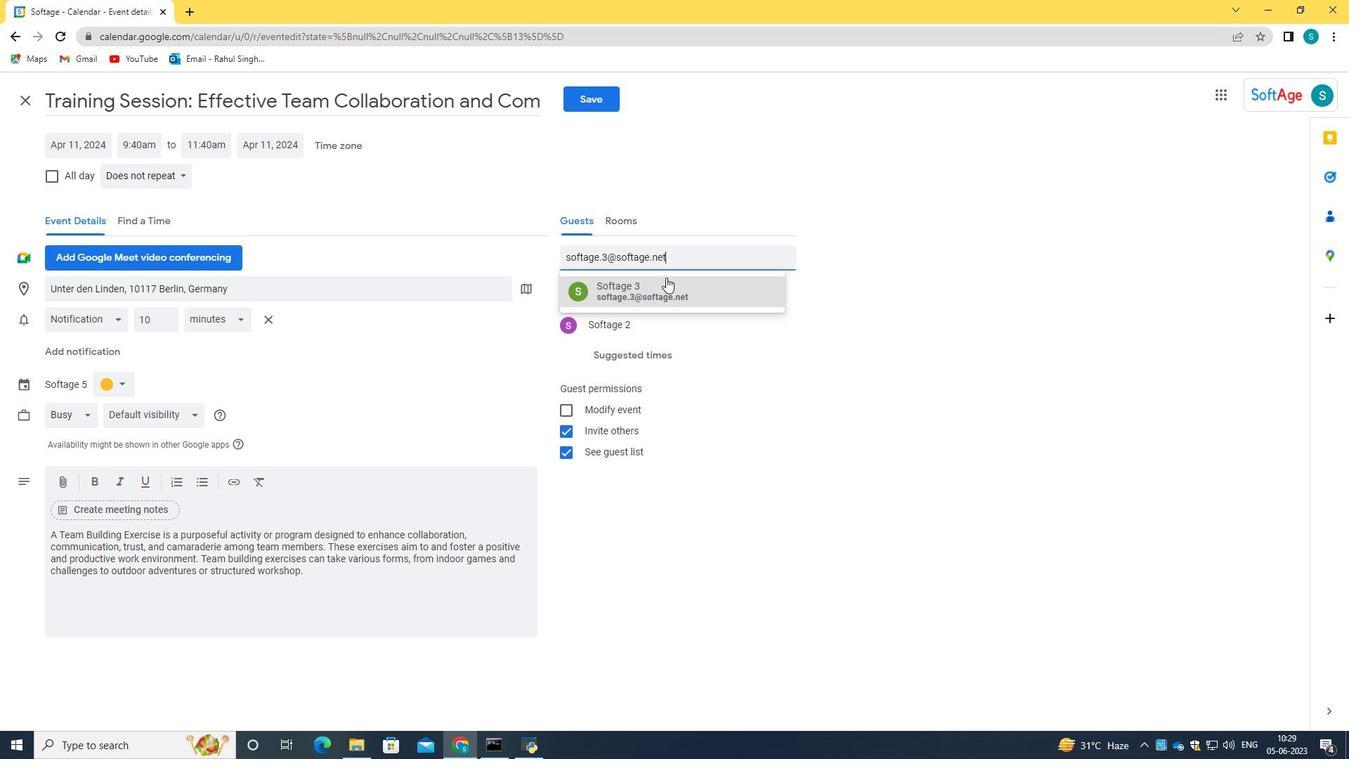 
Action: Mouse pressed left at (666, 287)
Screenshot: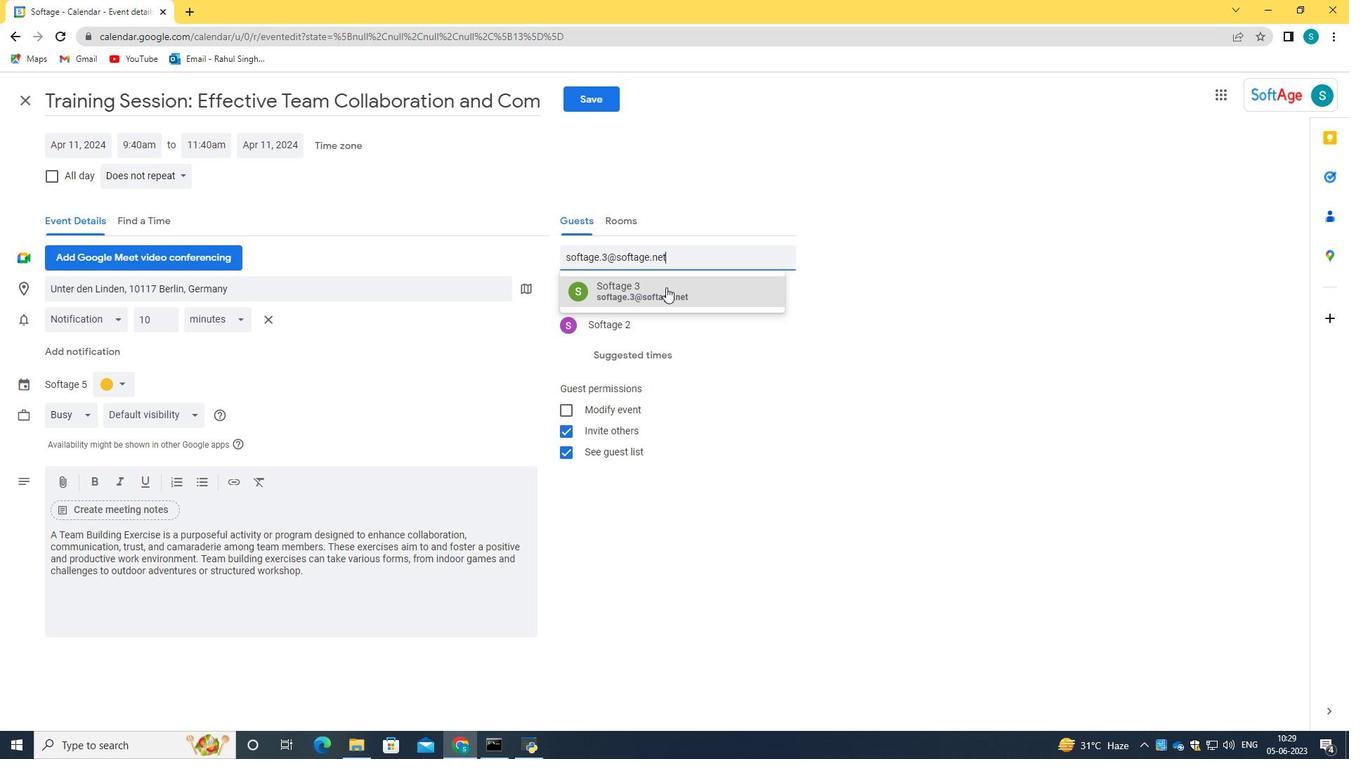 
Action: Mouse moved to (153, 169)
Screenshot: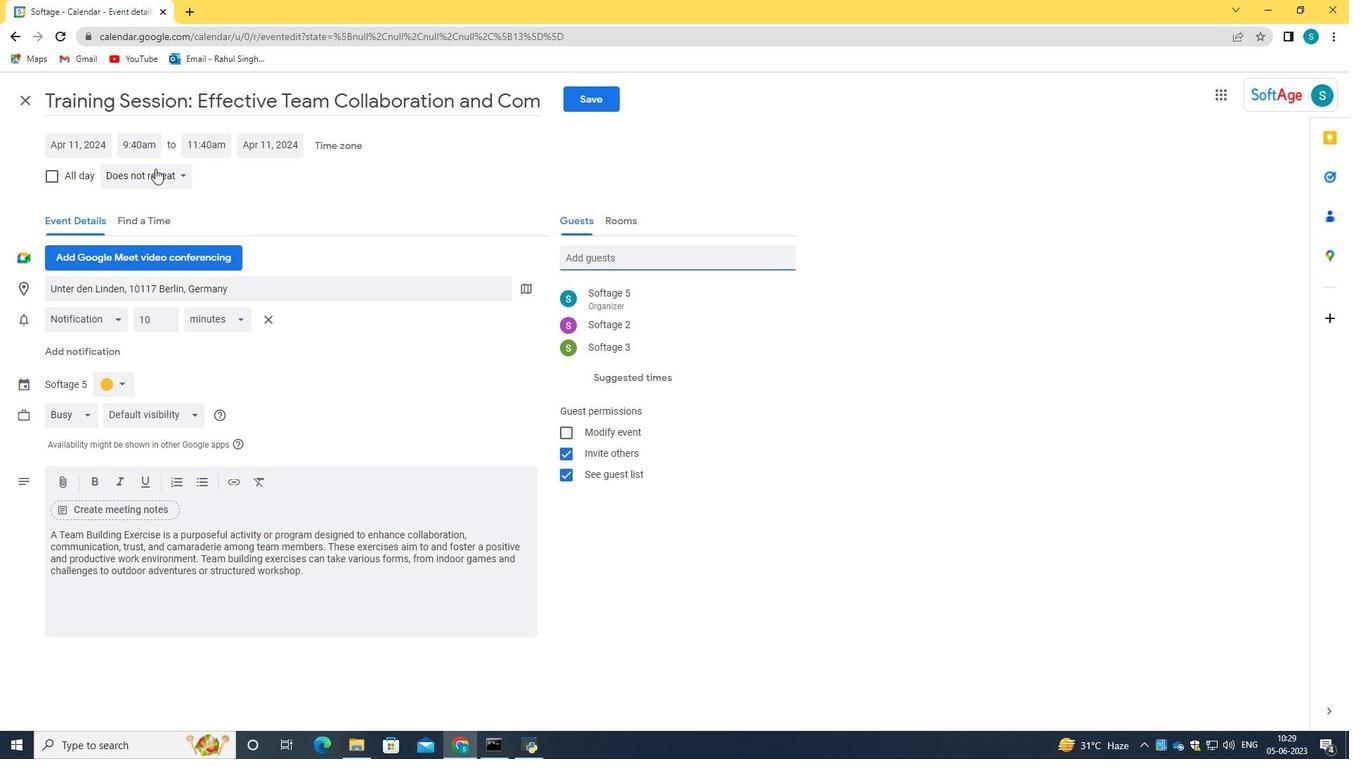 
Action: Mouse pressed left at (153, 169)
Screenshot: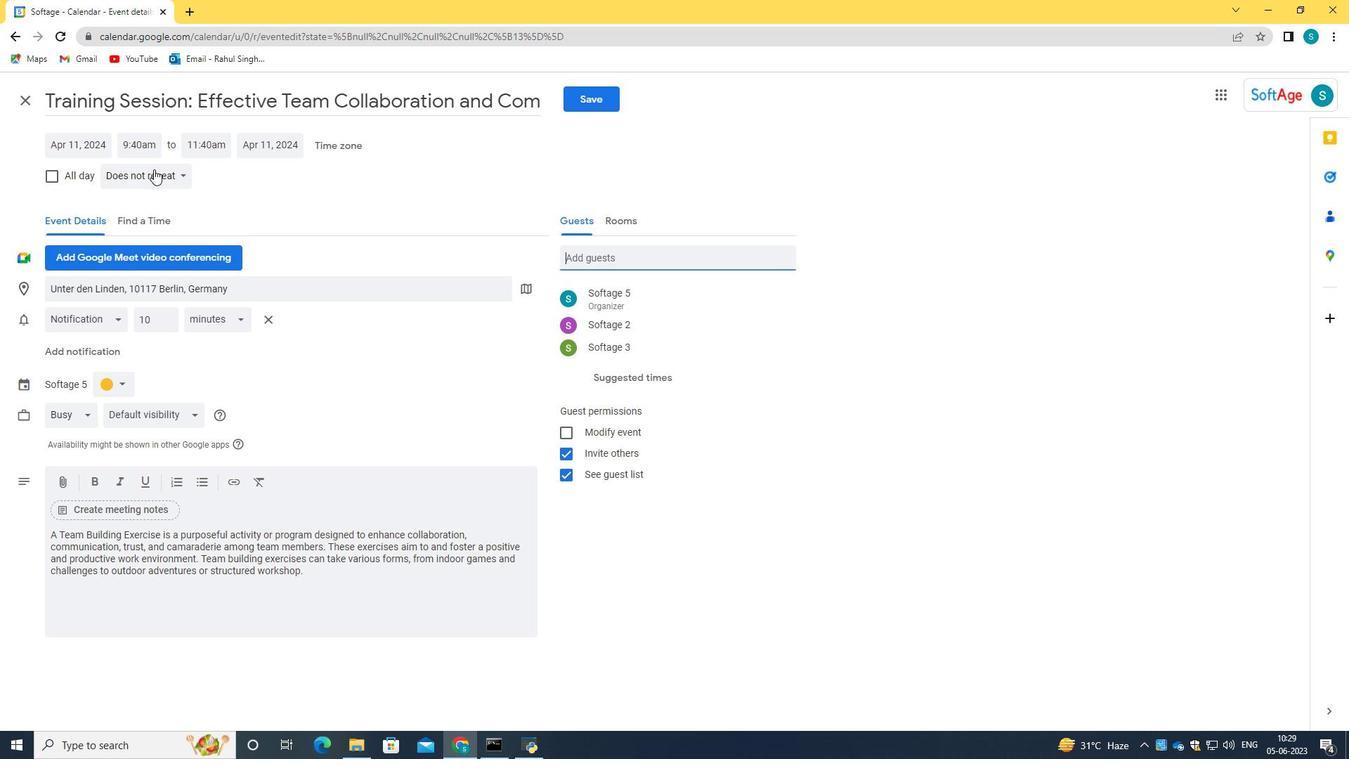 
Action: Mouse moved to (154, 293)
Screenshot: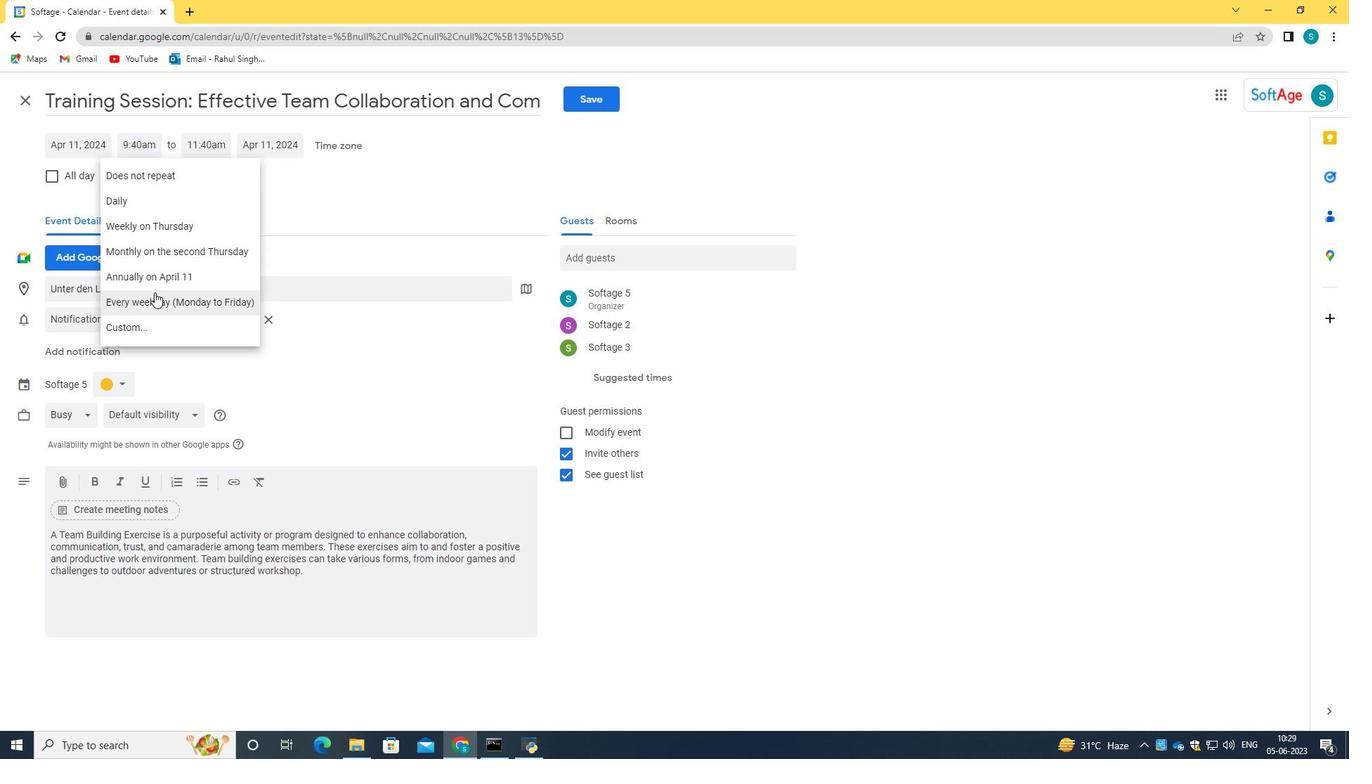 
Action: Mouse pressed left at (154, 293)
Screenshot: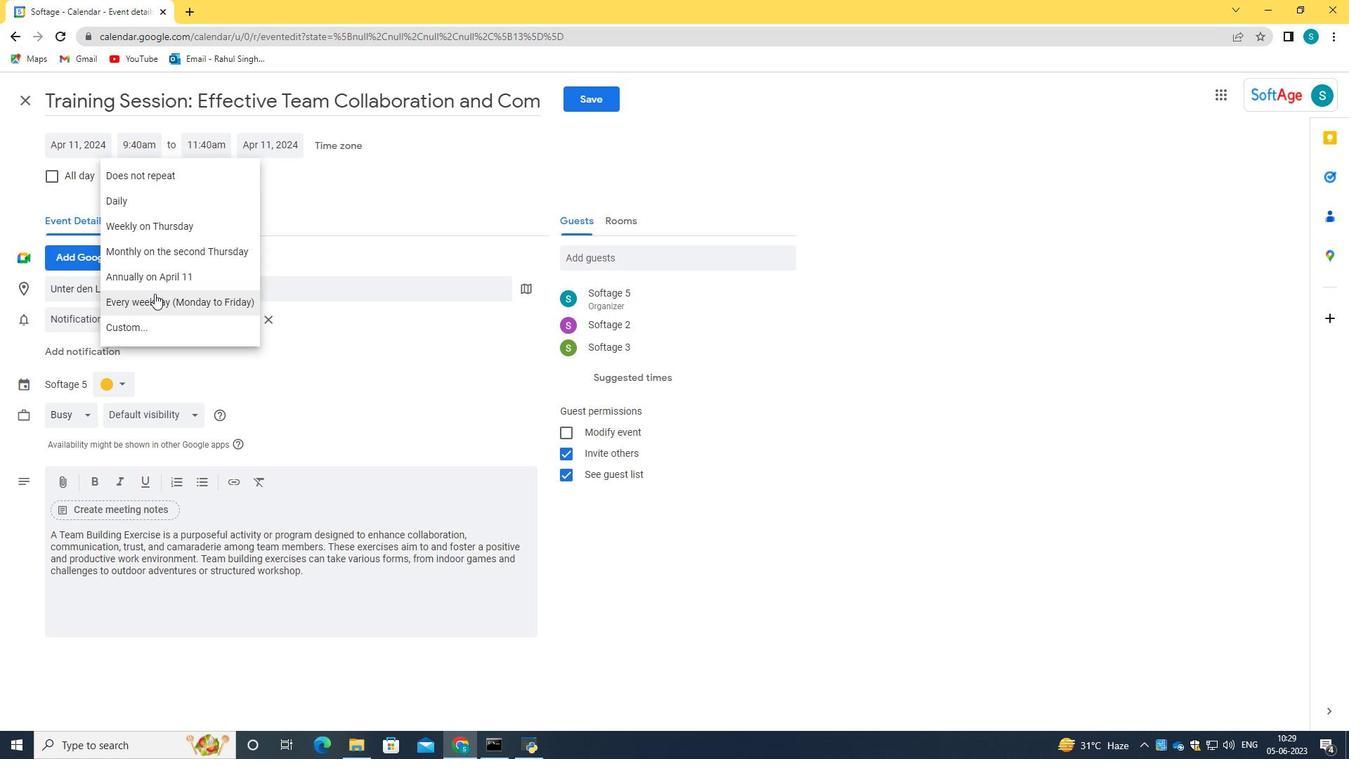 
Action: Mouse moved to (578, 99)
Screenshot: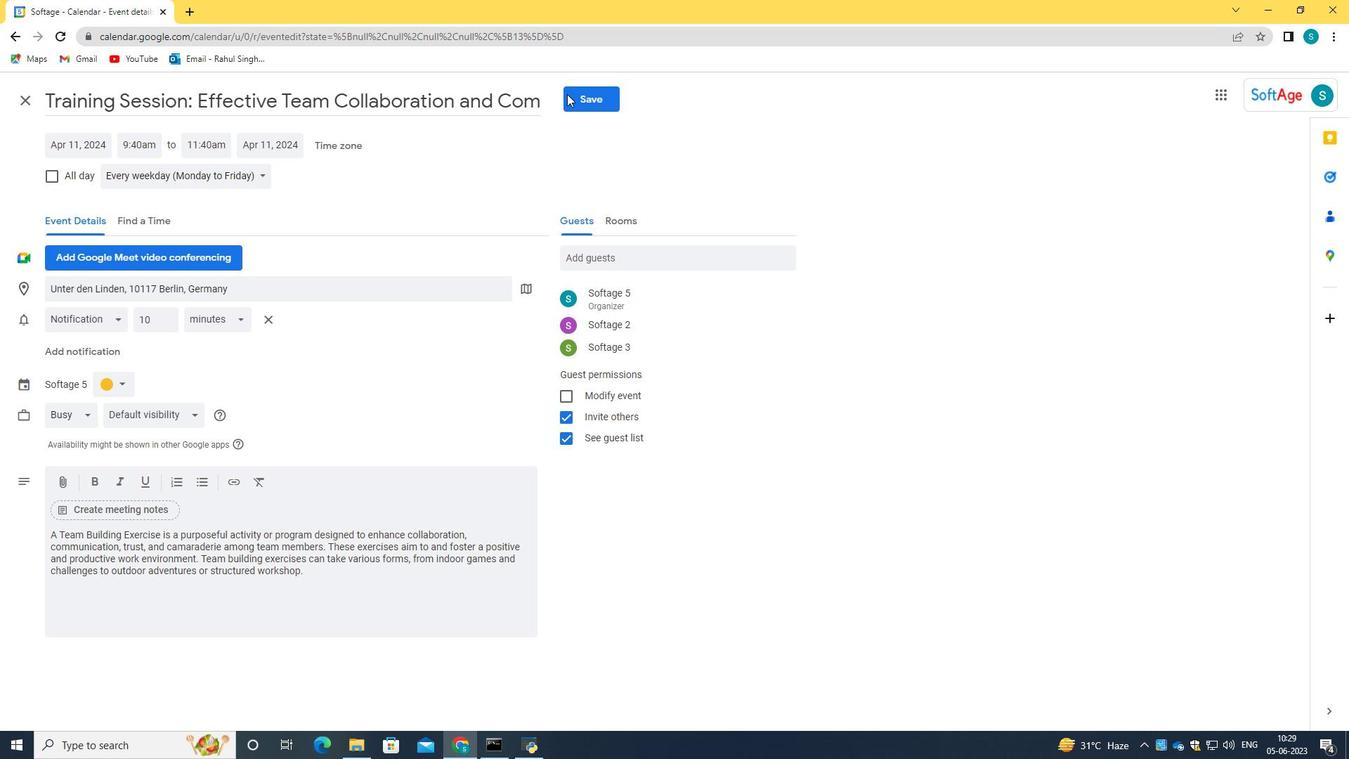 
Action: Mouse pressed left at (578, 99)
Screenshot: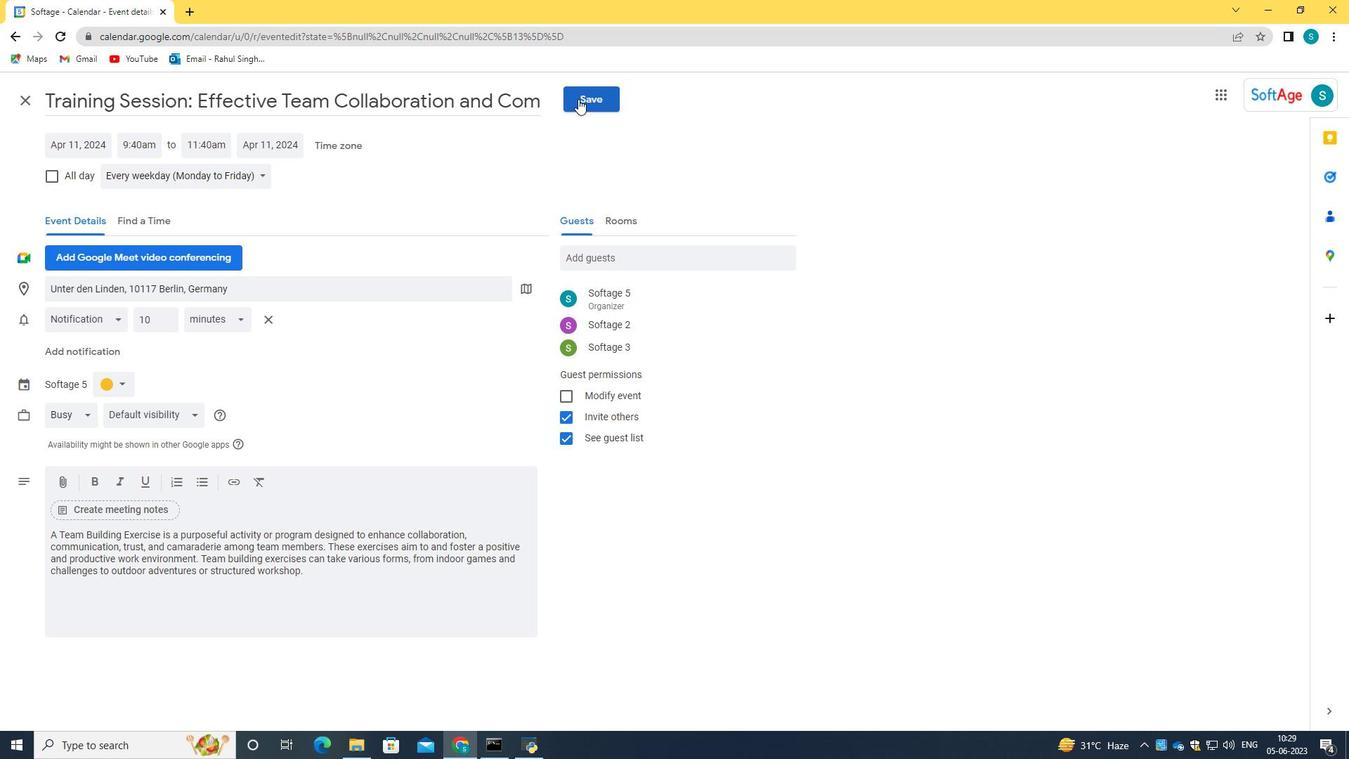 
Action: Mouse moved to (815, 442)
Screenshot: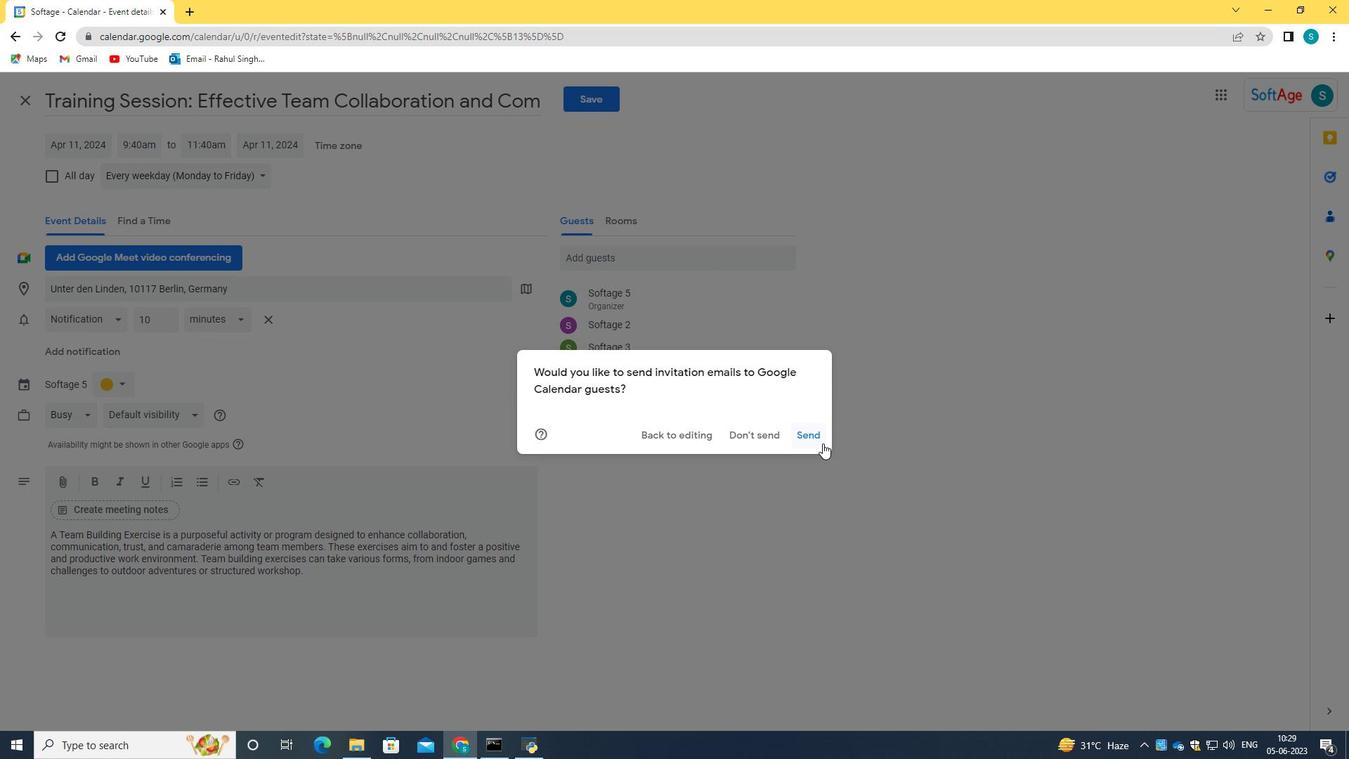 
Action: Mouse pressed left at (815, 442)
Screenshot: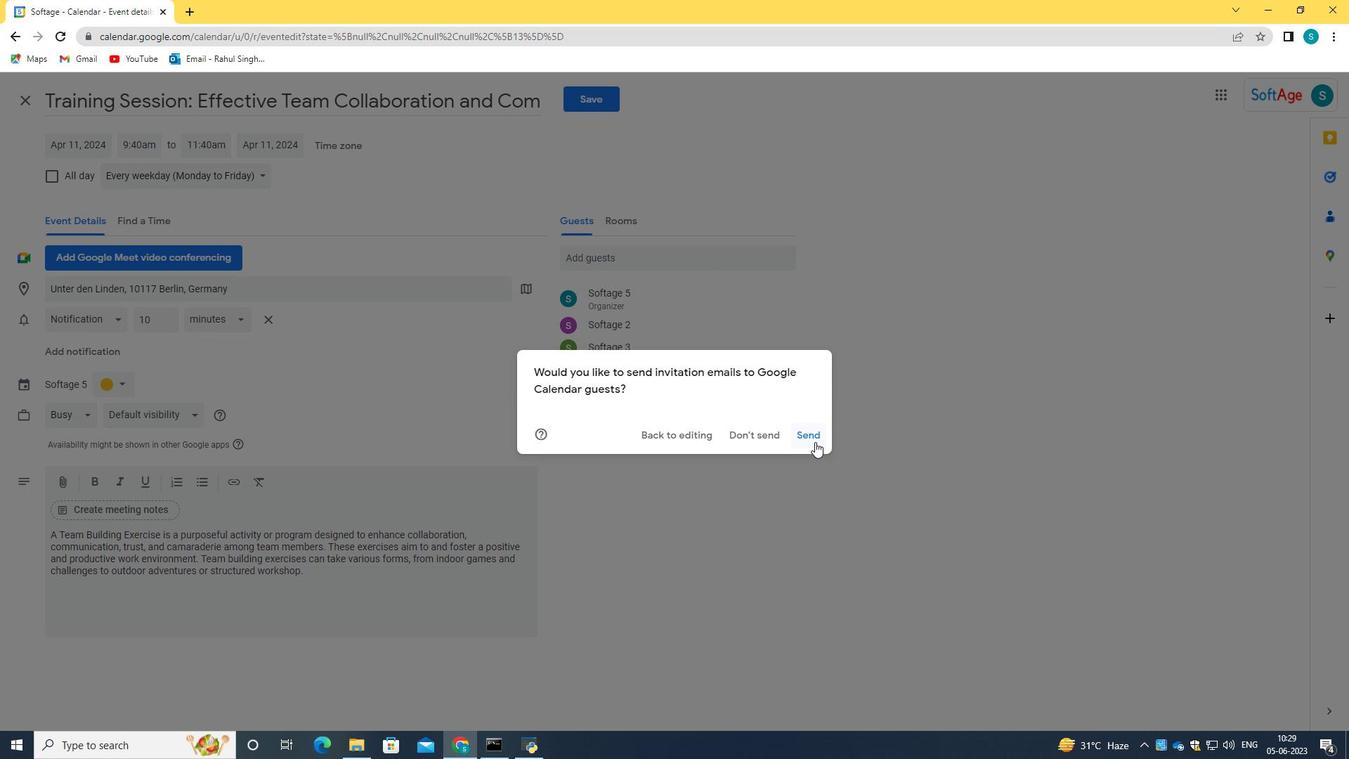 
